 Task: Look for space in Becontree, United Kingdom from 6th September, 2023 to 15th September, 2023 for 6 adults in price range Rs.8000 to Rs.12000. Place can be entire place or private room with 6 bedrooms having 6 beds and 6 bathrooms. Property type can be house, flat, guest house. Amenities needed are: wifi, TV, free parkinig on premises, gym, breakfast. Booking option can be shelf check-in. Required host language is English.
Action: Mouse moved to (347, 97)
Screenshot: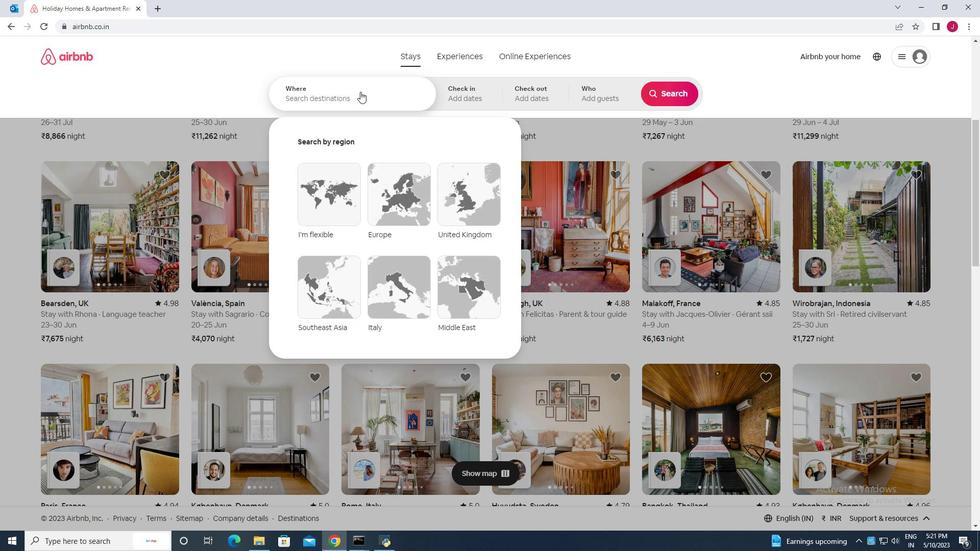 
Action: Mouse pressed left at (347, 97)
Screenshot: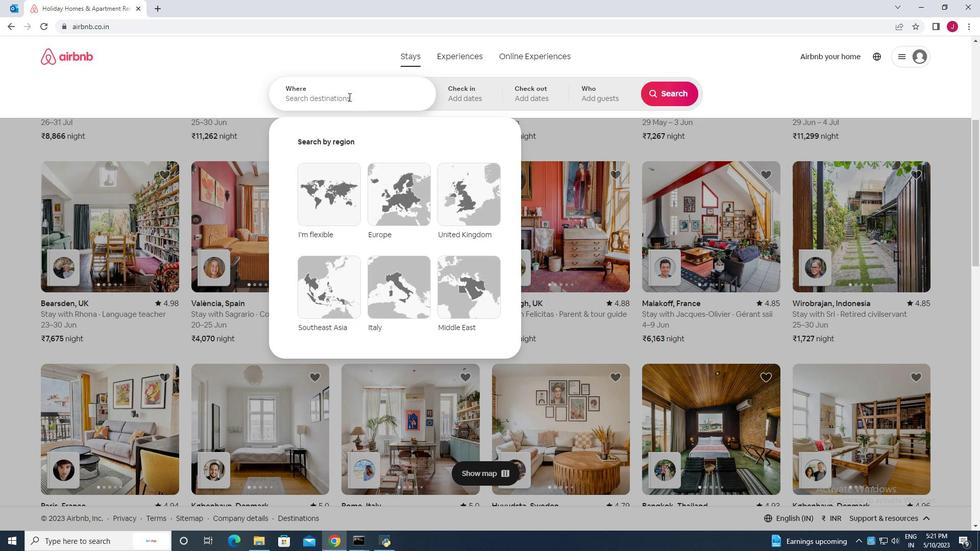
Action: Key pressed <Key.caps_lock>B<Key.caps_lock>econtree<Key.space>united<Key.space>kingdom
Screenshot: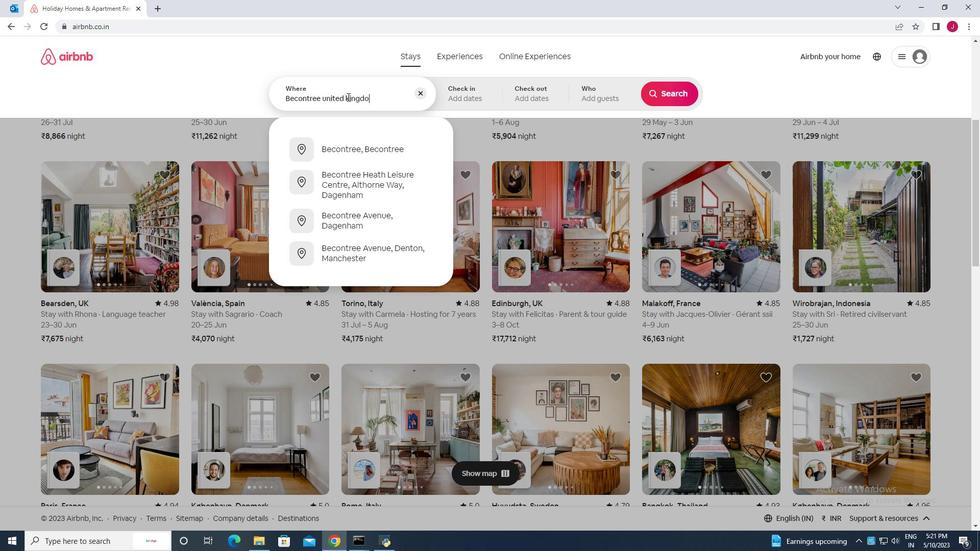 
Action: Mouse moved to (482, 95)
Screenshot: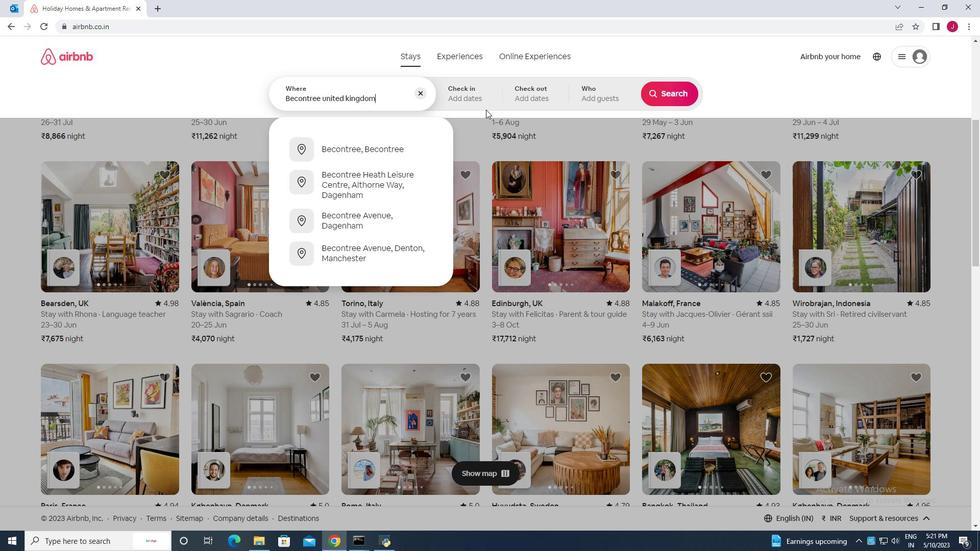 
Action: Mouse pressed left at (482, 95)
Screenshot: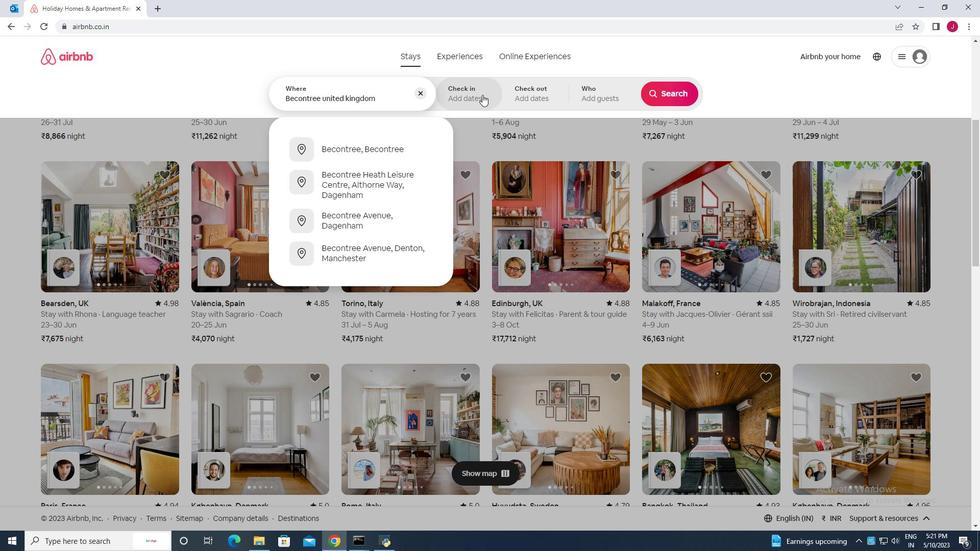 
Action: Mouse moved to (673, 175)
Screenshot: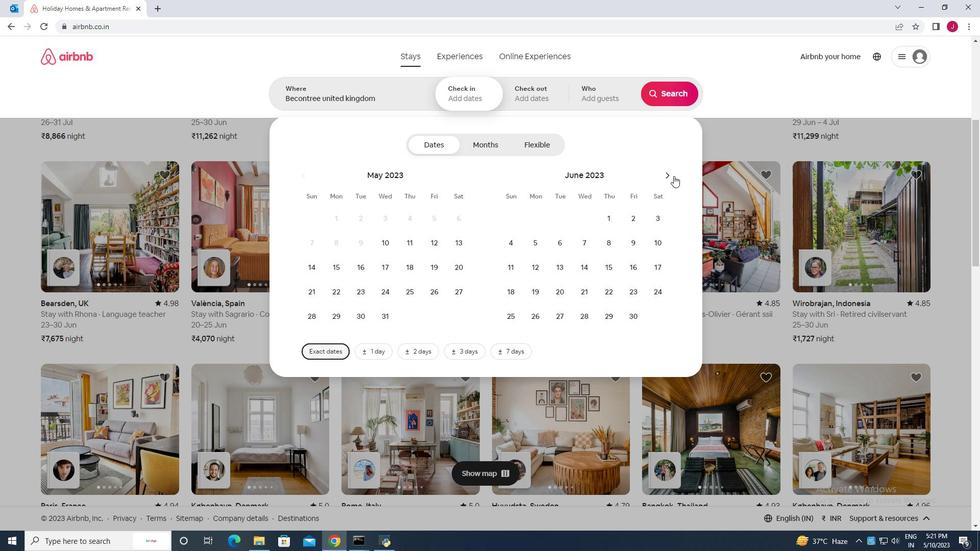 
Action: Mouse pressed left at (673, 175)
Screenshot: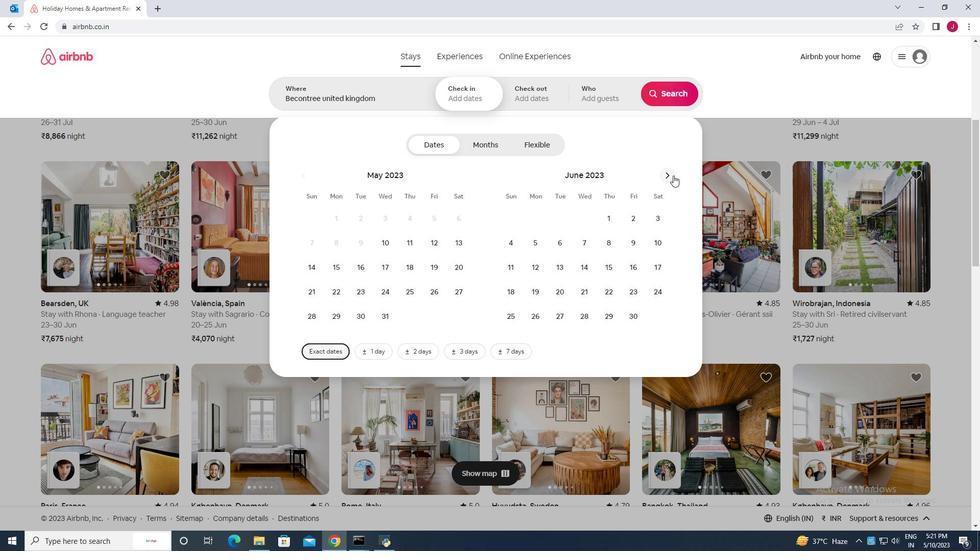 
Action: Mouse moved to (669, 176)
Screenshot: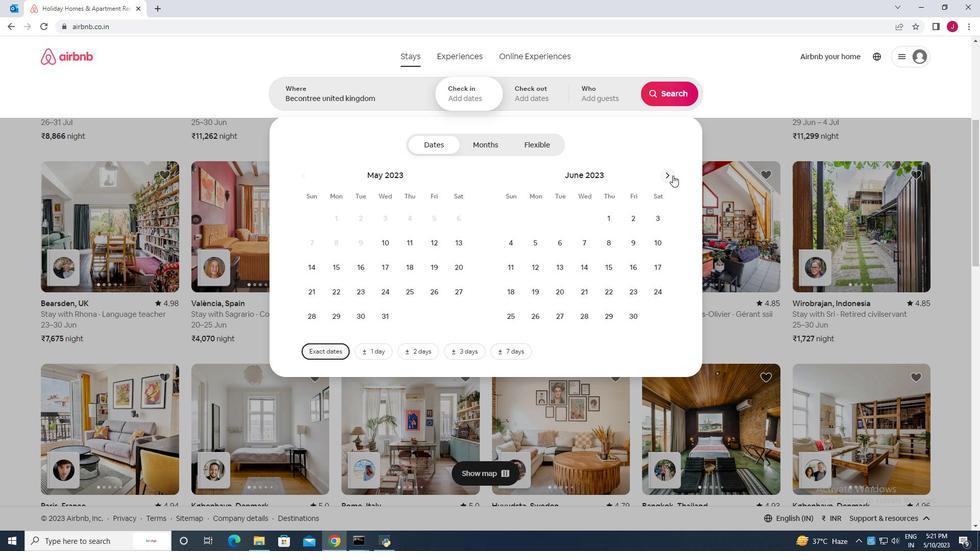 
Action: Mouse pressed left at (669, 176)
Screenshot: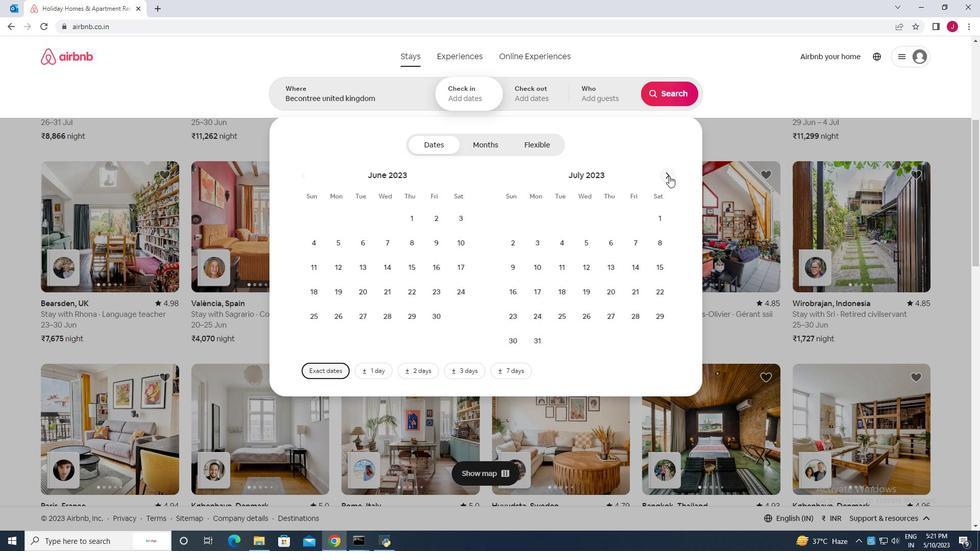 
Action: Mouse moved to (664, 175)
Screenshot: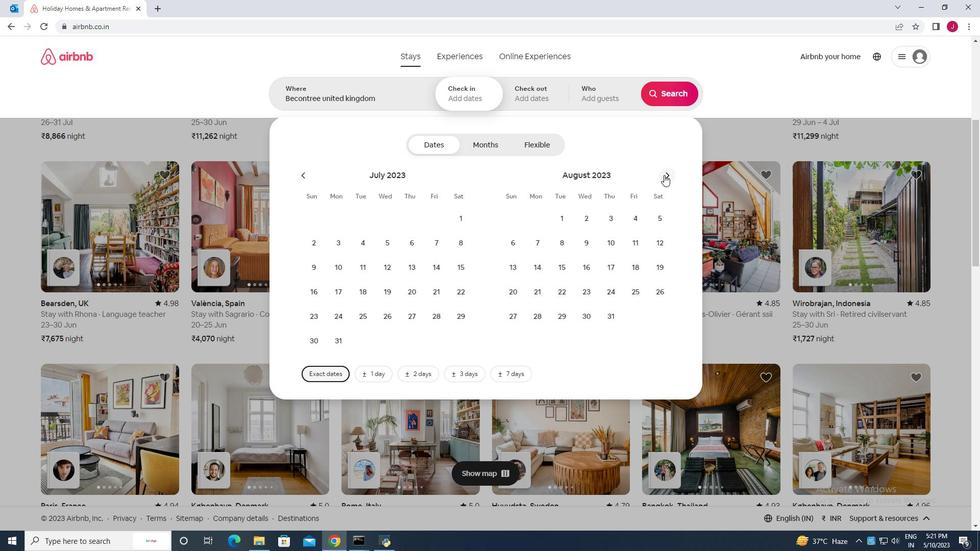 
Action: Mouse pressed left at (664, 175)
Screenshot: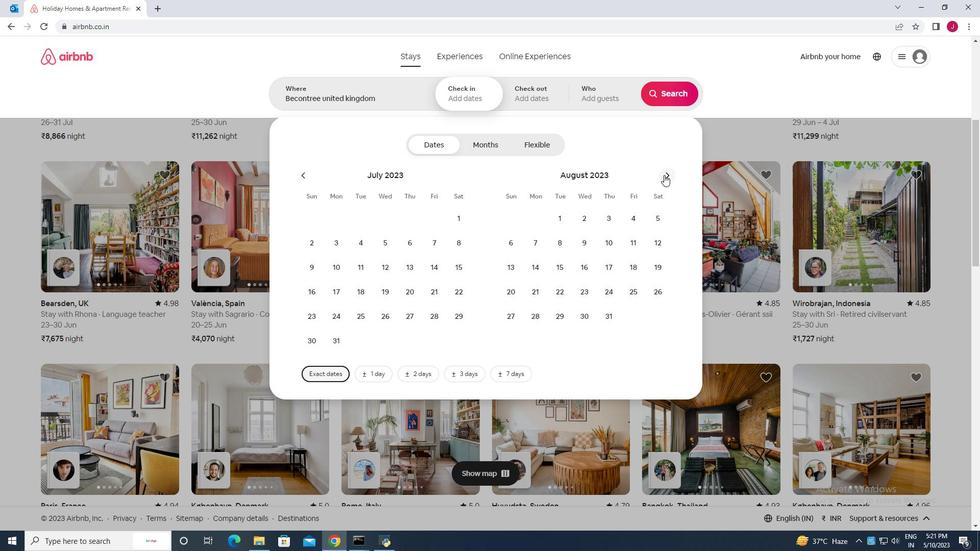 
Action: Mouse moved to (579, 245)
Screenshot: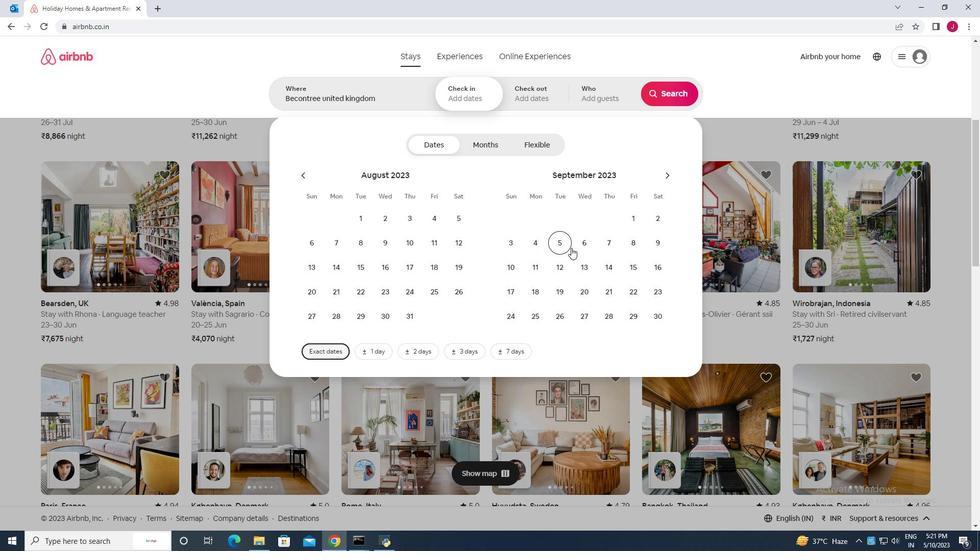 
Action: Mouse pressed left at (579, 245)
Screenshot: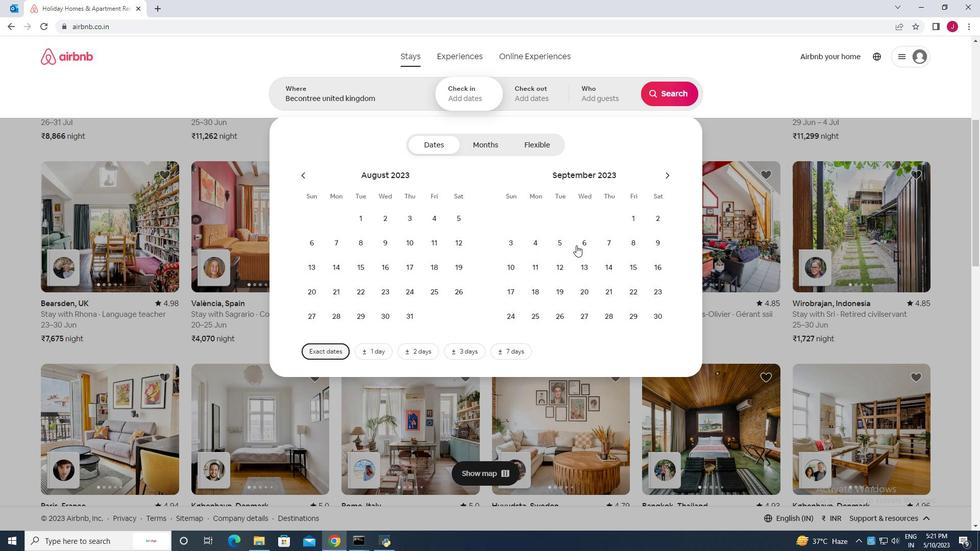 
Action: Mouse moved to (635, 261)
Screenshot: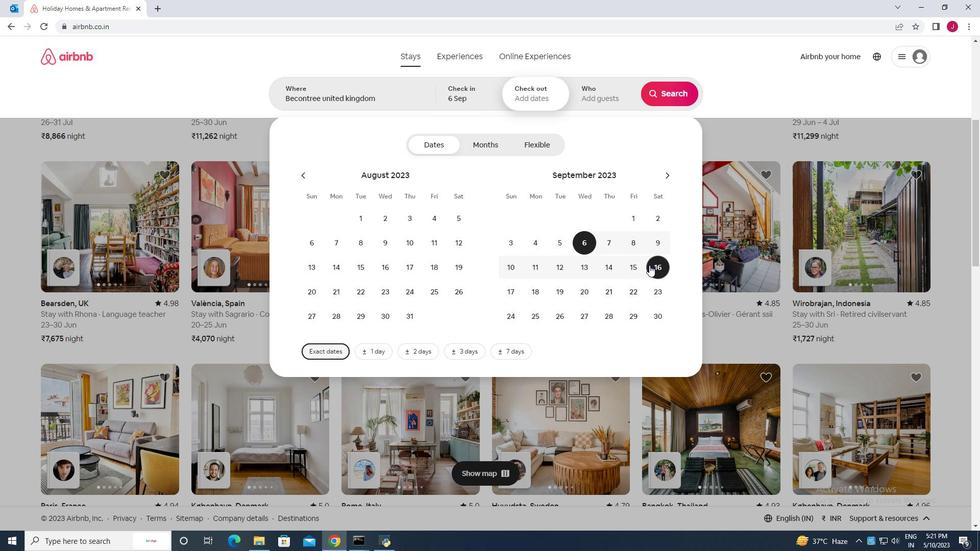 
Action: Mouse pressed left at (635, 261)
Screenshot: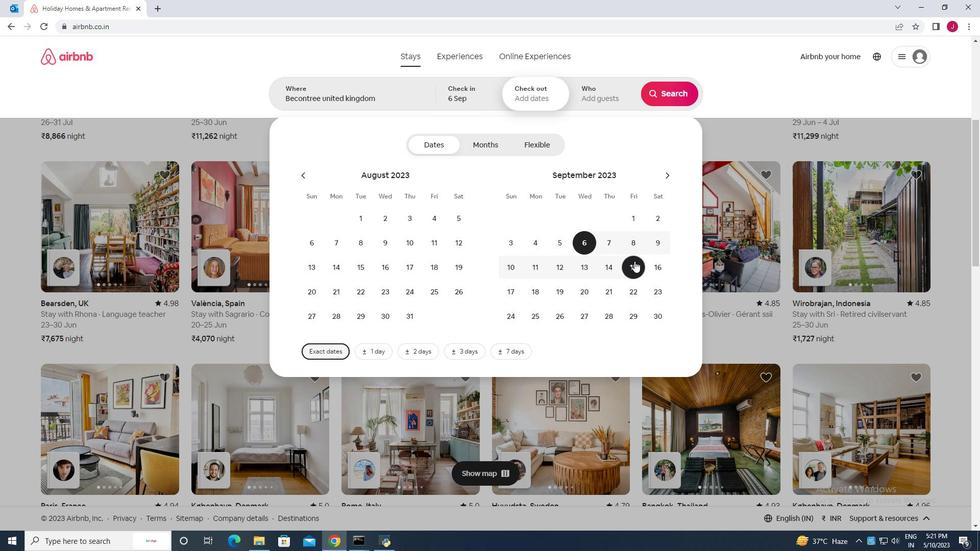 
Action: Mouse moved to (591, 89)
Screenshot: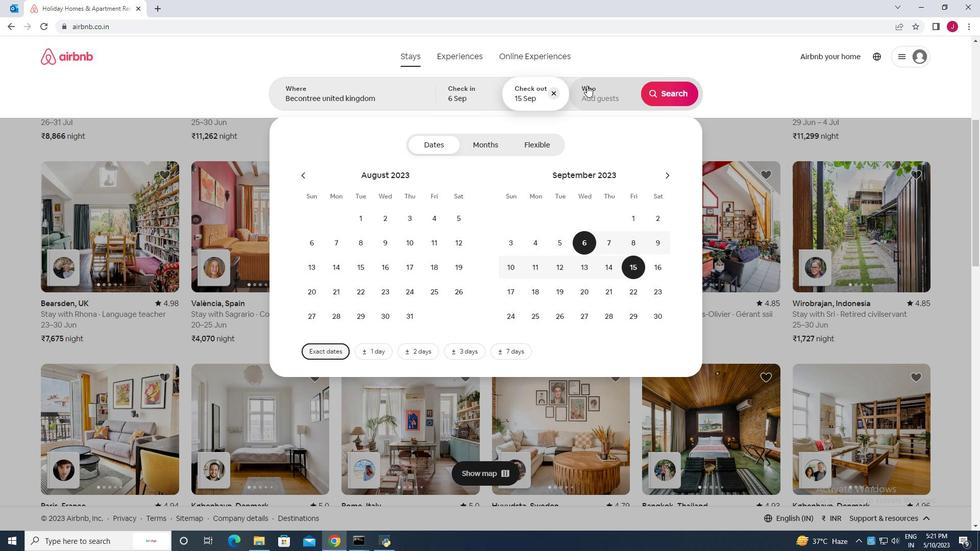 
Action: Mouse pressed left at (591, 89)
Screenshot: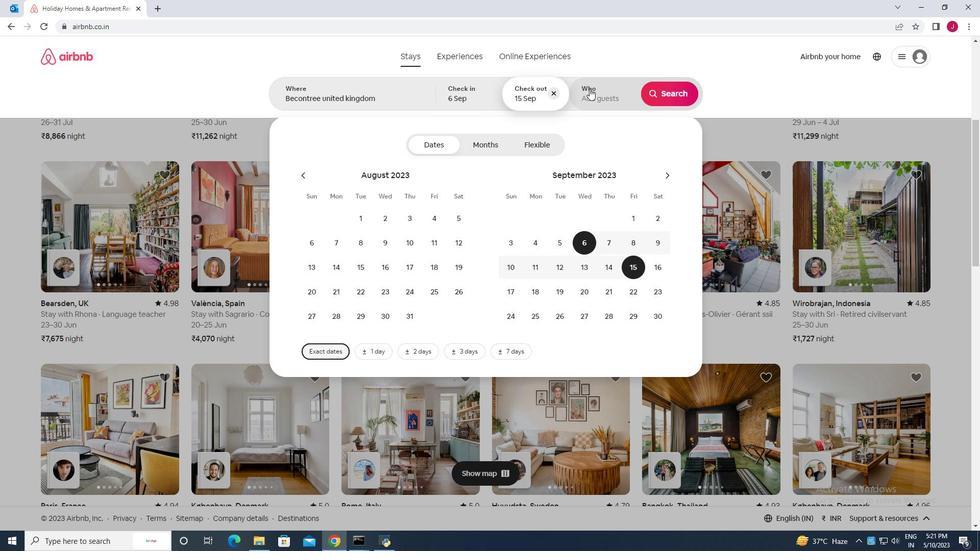
Action: Mouse moved to (673, 148)
Screenshot: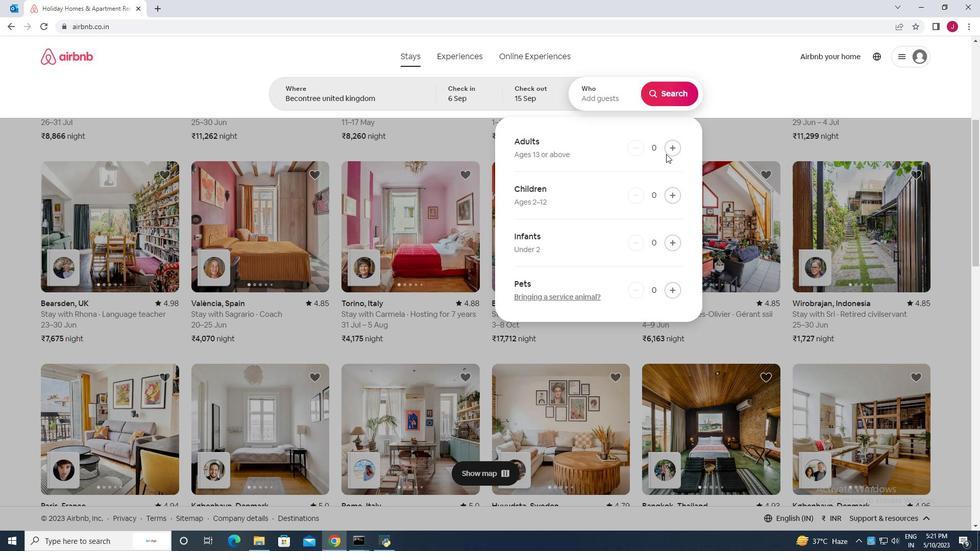 
Action: Mouse pressed left at (673, 148)
Screenshot: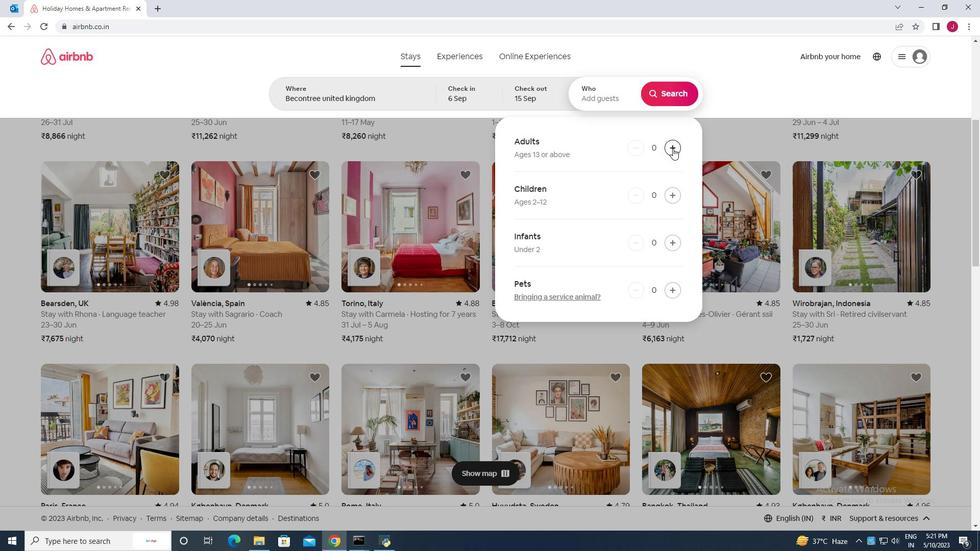 
Action: Mouse pressed left at (673, 148)
Screenshot: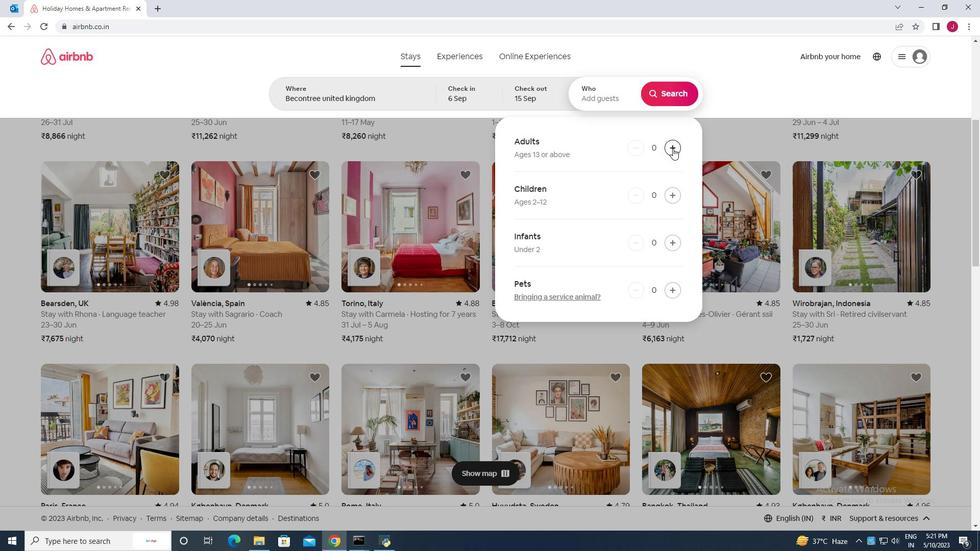 
Action: Mouse pressed left at (673, 148)
Screenshot: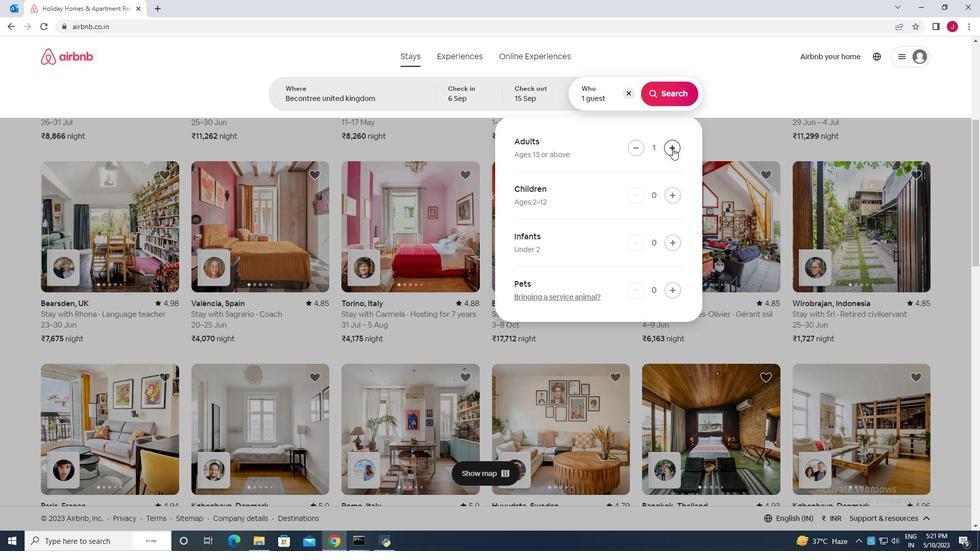 
Action: Mouse pressed left at (673, 148)
Screenshot: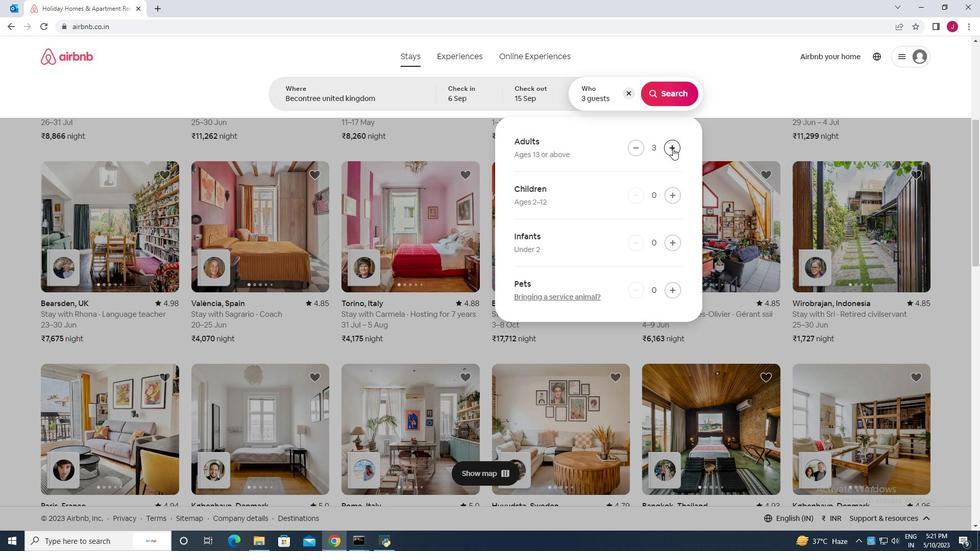 
Action: Mouse pressed left at (673, 148)
Screenshot: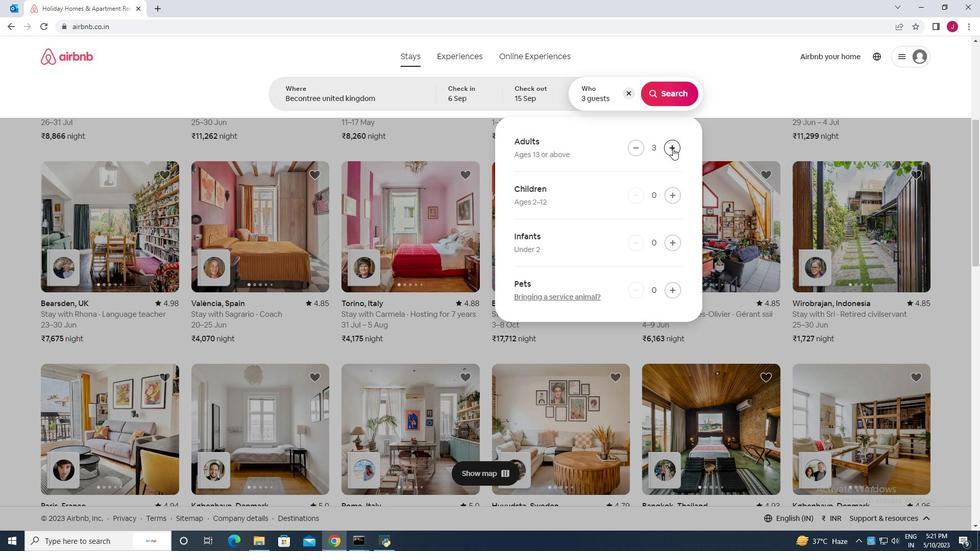 
Action: Mouse pressed left at (673, 148)
Screenshot: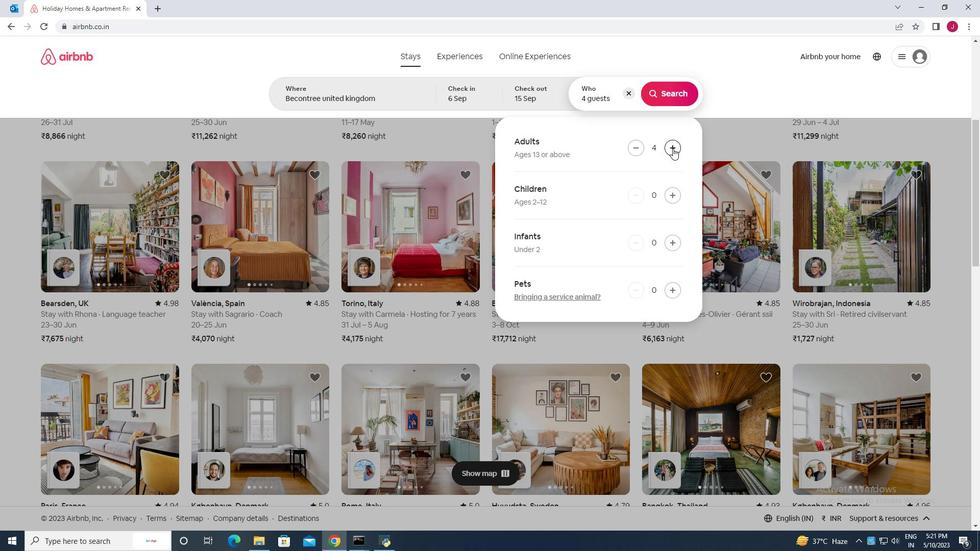 
Action: Mouse moved to (677, 95)
Screenshot: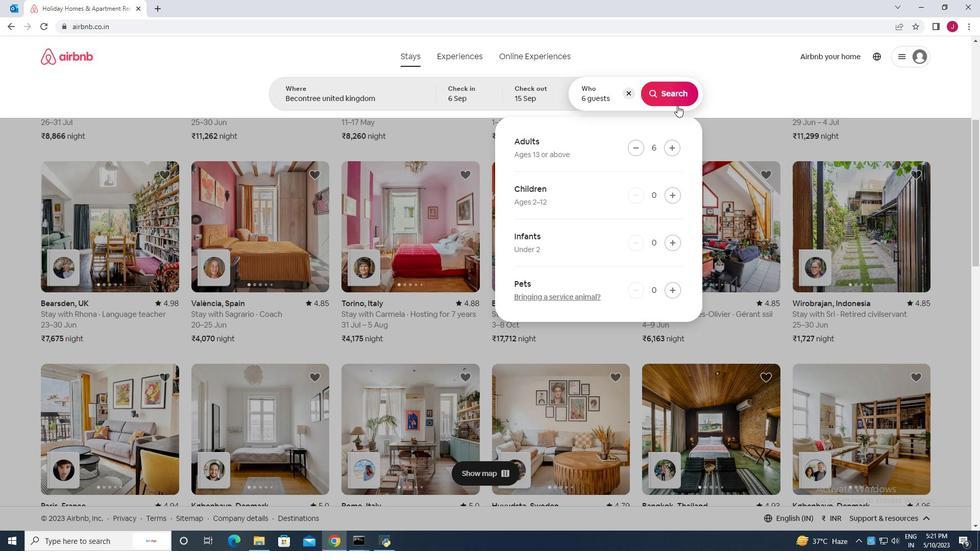 
Action: Mouse pressed left at (677, 95)
Screenshot: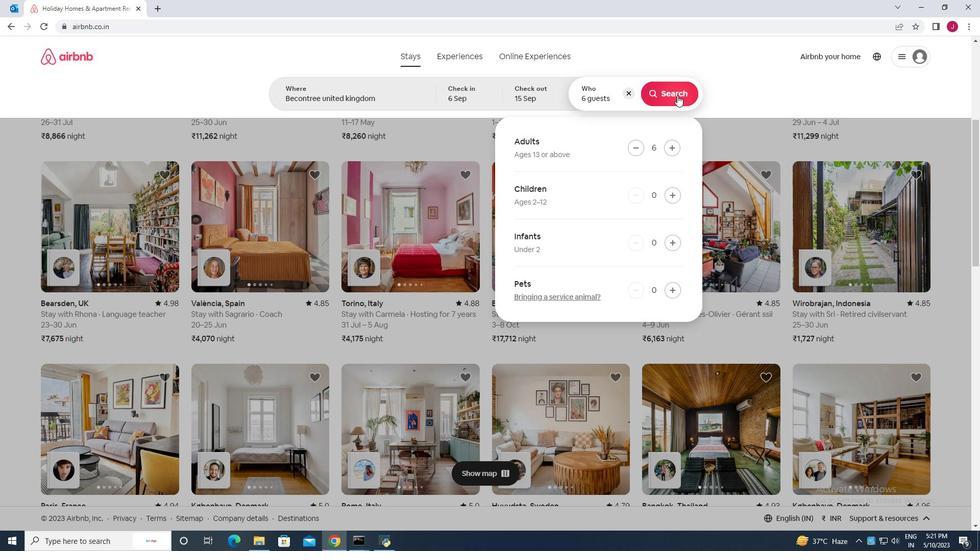 
Action: Mouse moved to (940, 100)
Screenshot: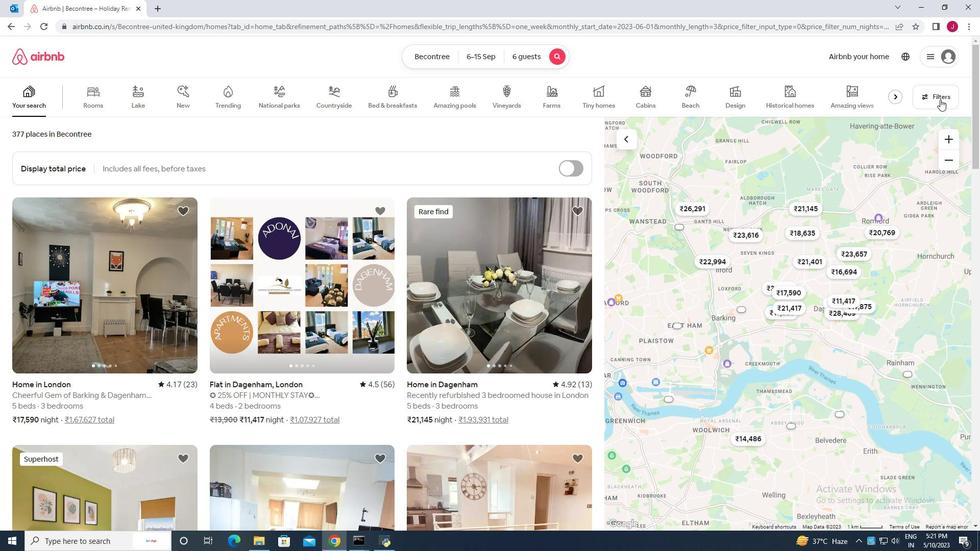 
Action: Mouse pressed left at (940, 100)
Screenshot: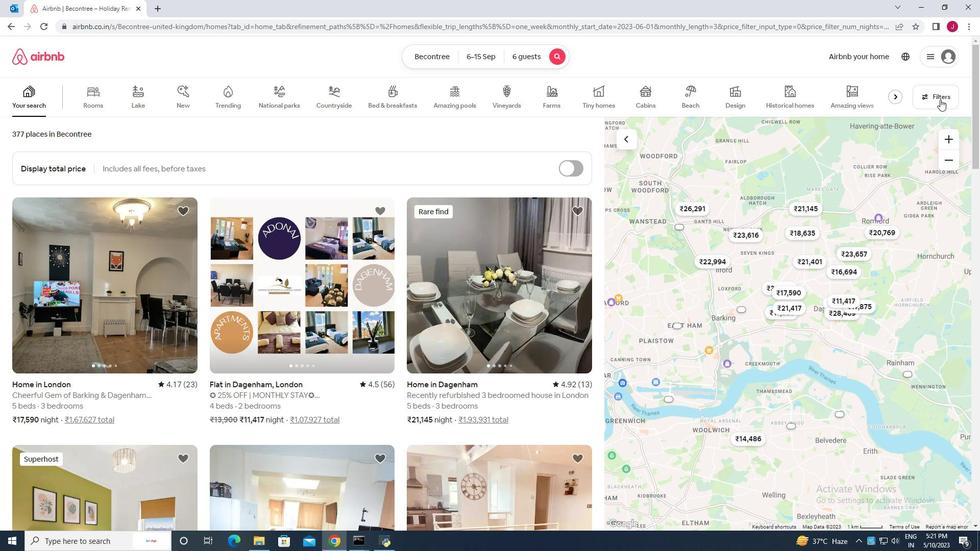 
Action: Mouse moved to (368, 341)
Screenshot: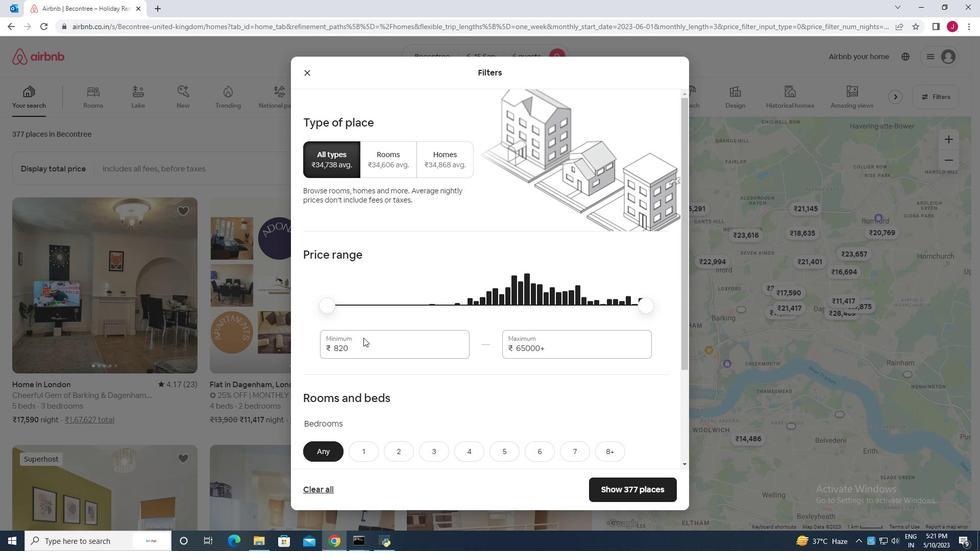 
Action: Mouse pressed left at (368, 341)
Screenshot: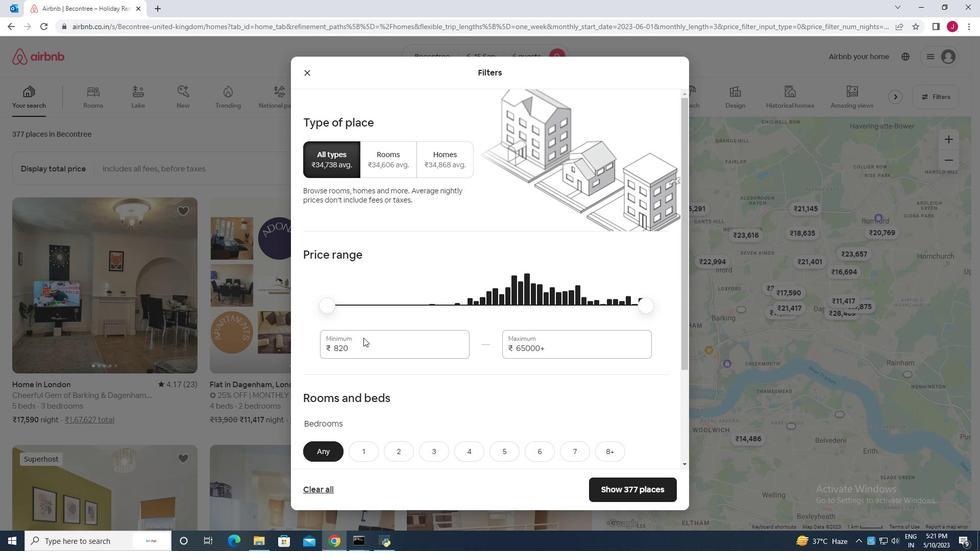 
Action: Mouse moved to (368, 340)
Screenshot: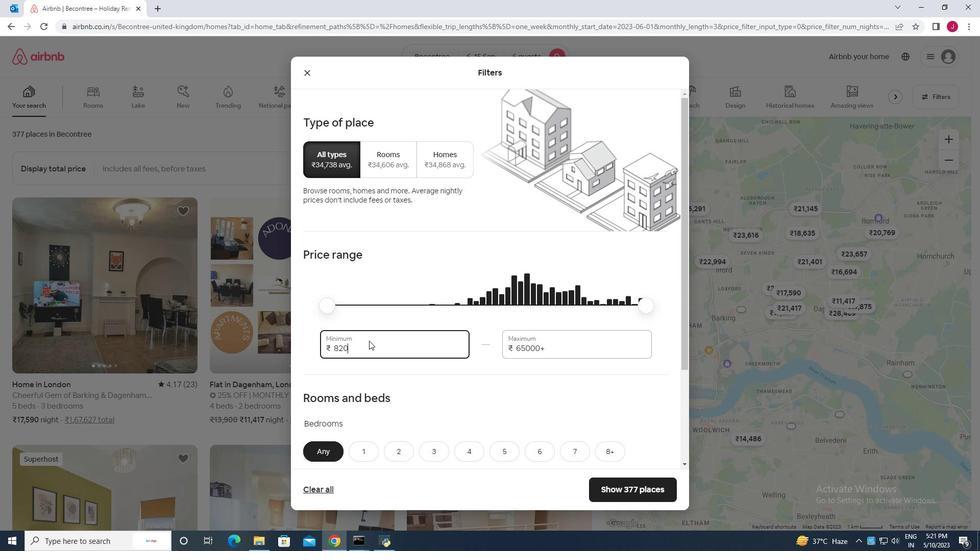 
Action: Key pressed <Key.backspace><Key.backspace><Key.backspace>8000
Screenshot: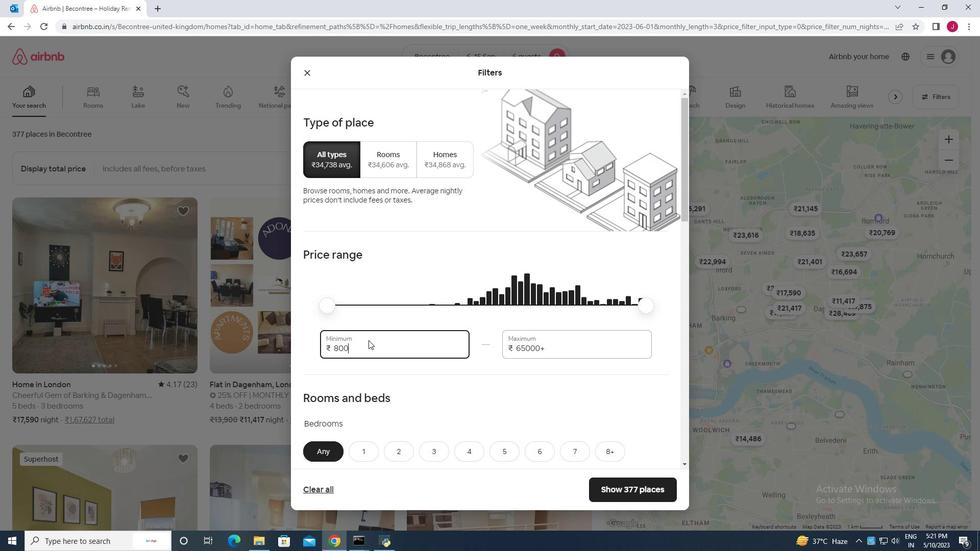 
Action: Mouse moved to (587, 348)
Screenshot: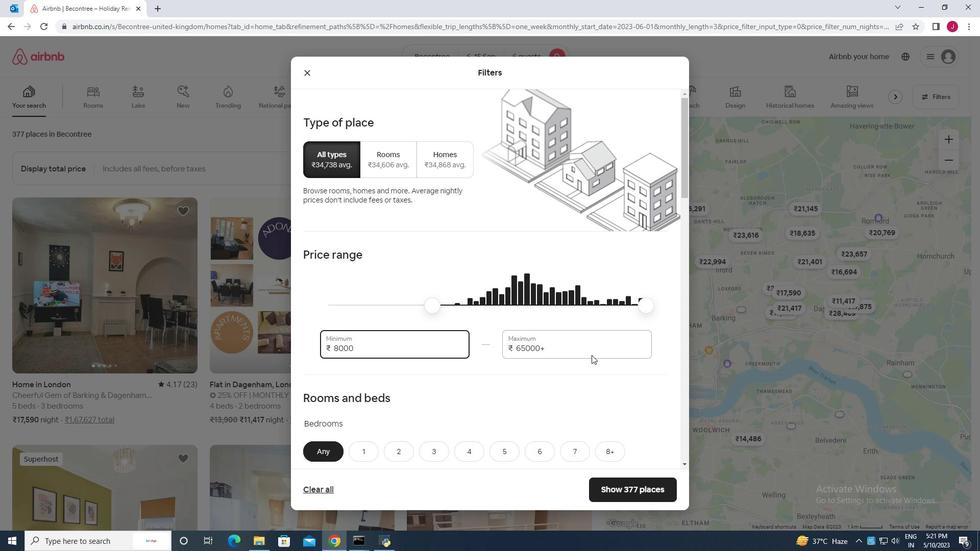 
Action: Mouse pressed left at (587, 348)
Screenshot: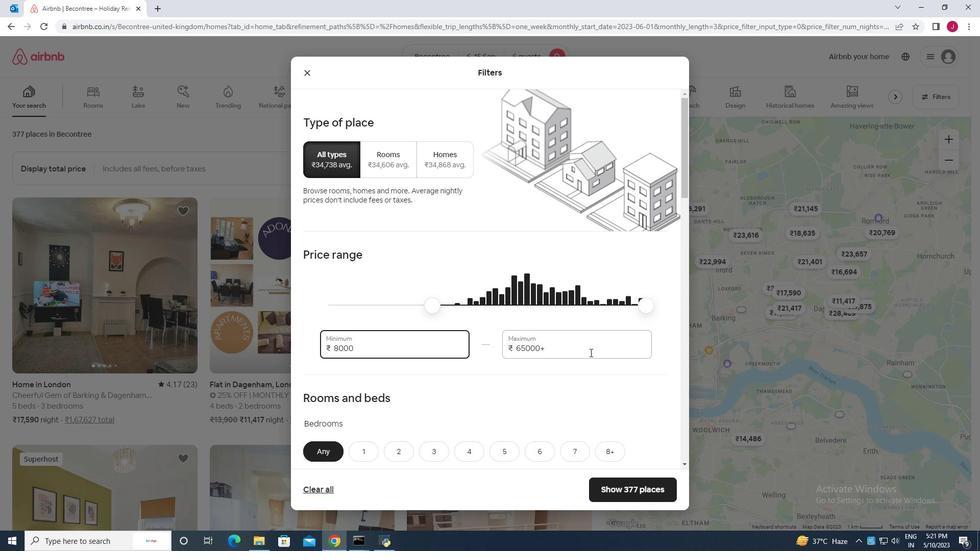 
Action: Mouse moved to (581, 346)
Screenshot: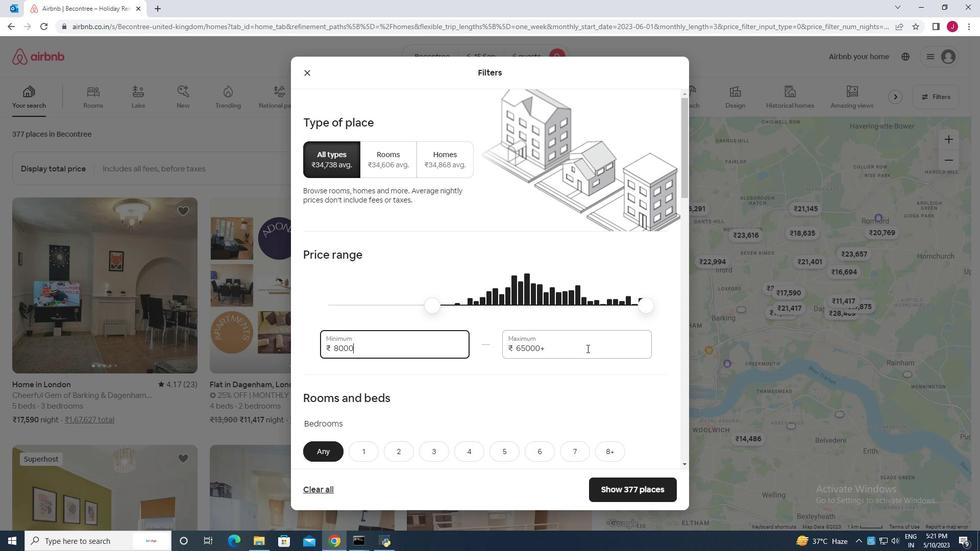 
Action: Key pressed <Key.backspace><Key.backspace><Key.backspace><Key.backspace><Key.backspace><Key.backspace><Key.backspace><Key.backspace><Key.backspace><Key.backspace><Key.backspace><Key.backspace><Key.backspace><Key.backspace><Key.backspace><Key.backspace><Key.backspace><Key.backspace><Key.backspace>12000
Screenshot: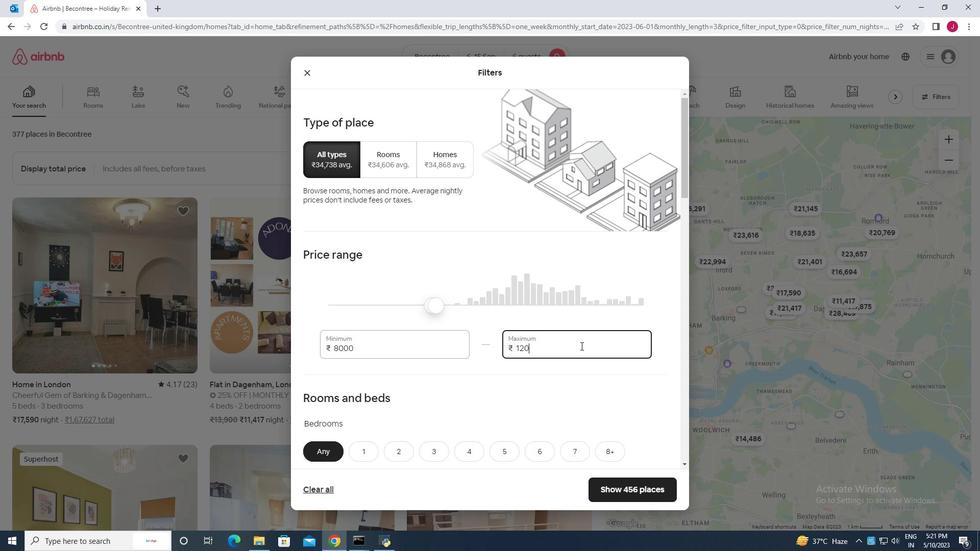 
Action: Mouse moved to (512, 308)
Screenshot: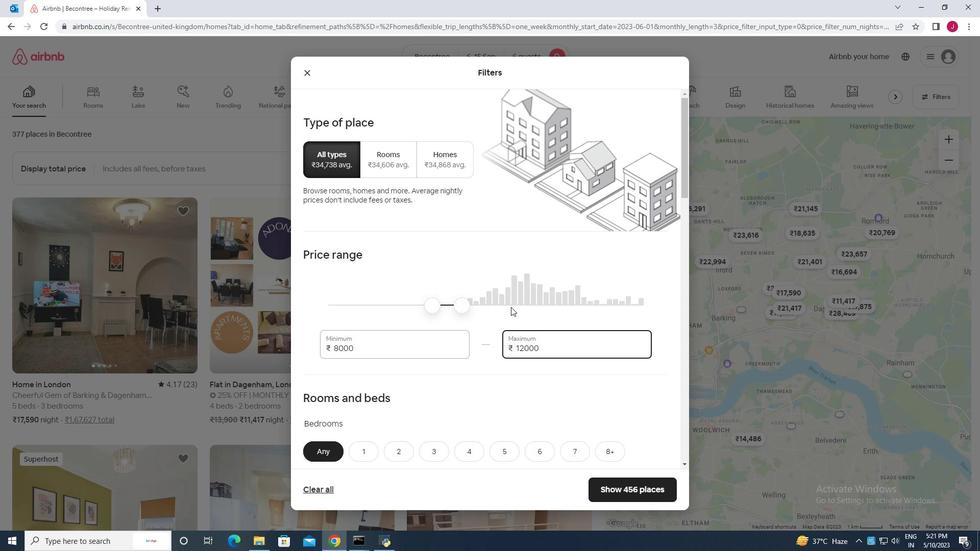
Action: Mouse scrolled (512, 308) with delta (0, 0)
Screenshot: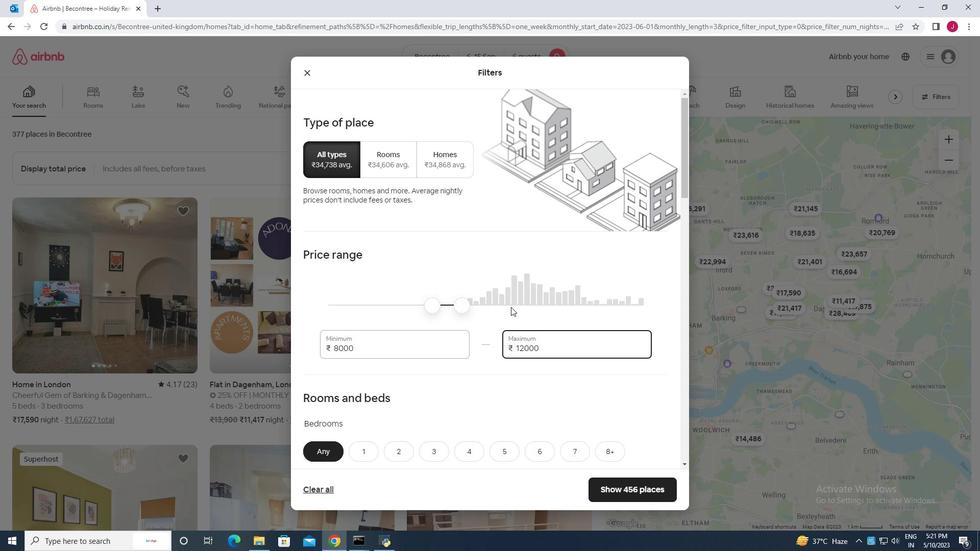 
Action: Mouse moved to (512, 309)
Screenshot: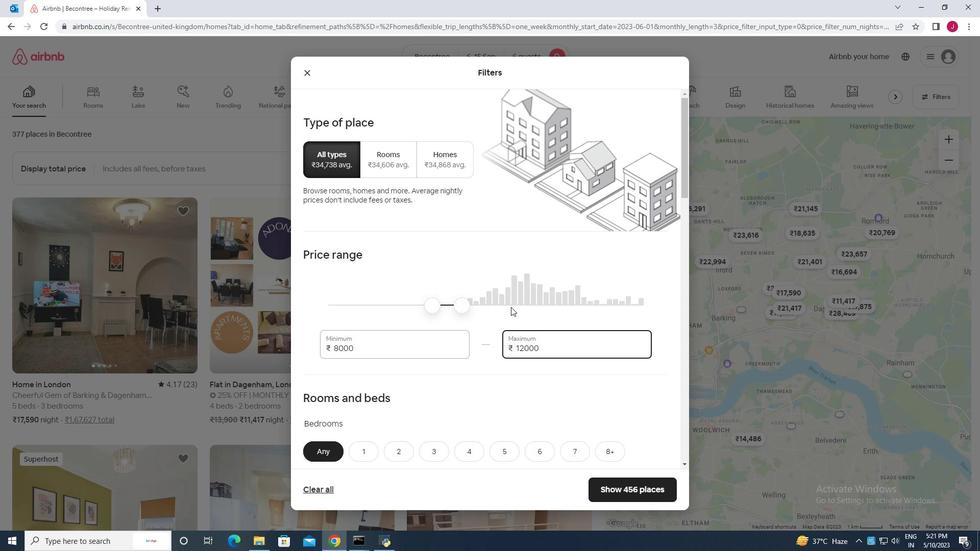 
Action: Mouse scrolled (512, 308) with delta (0, 0)
Screenshot: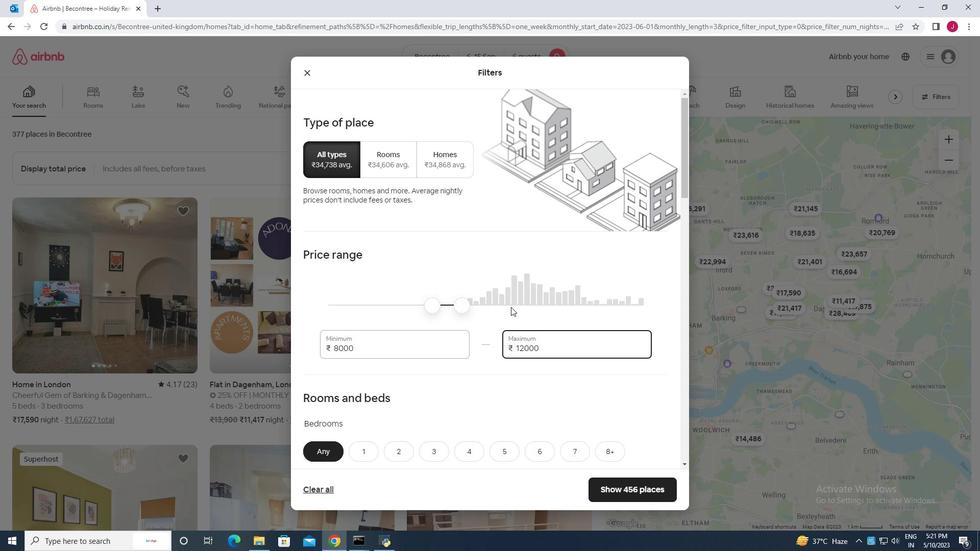 
Action: Mouse scrolled (512, 308) with delta (0, 0)
Screenshot: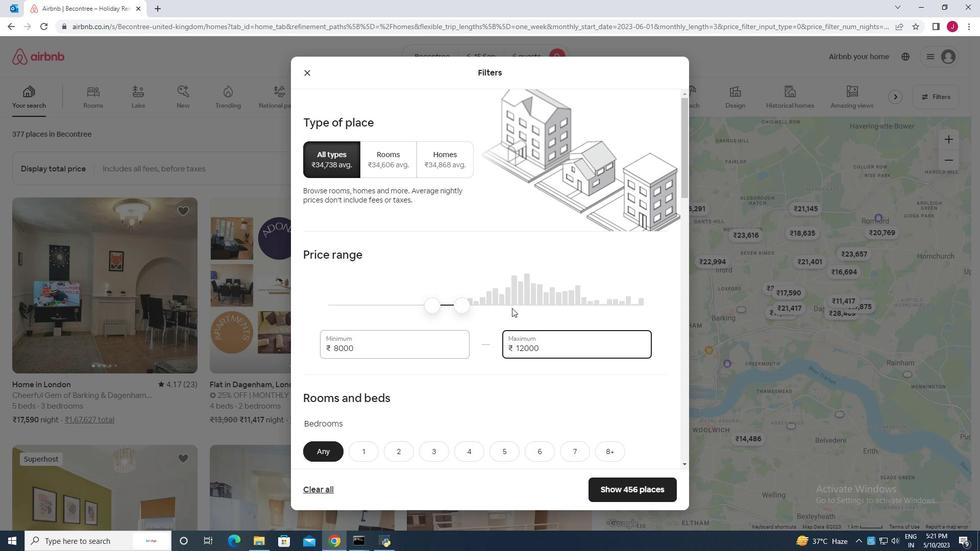 
Action: Mouse scrolled (512, 308) with delta (0, 0)
Screenshot: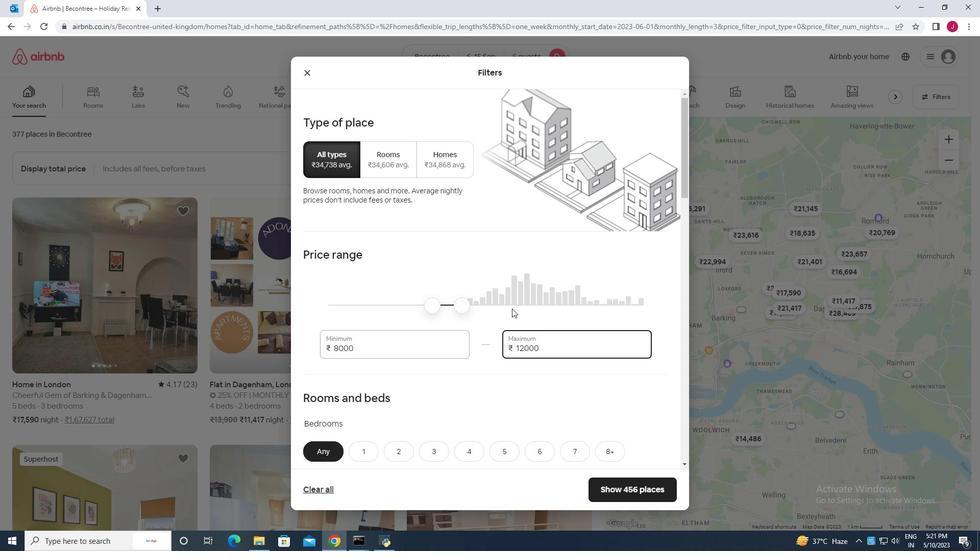 
Action: Mouse moved to (532, 250)
Screenshot: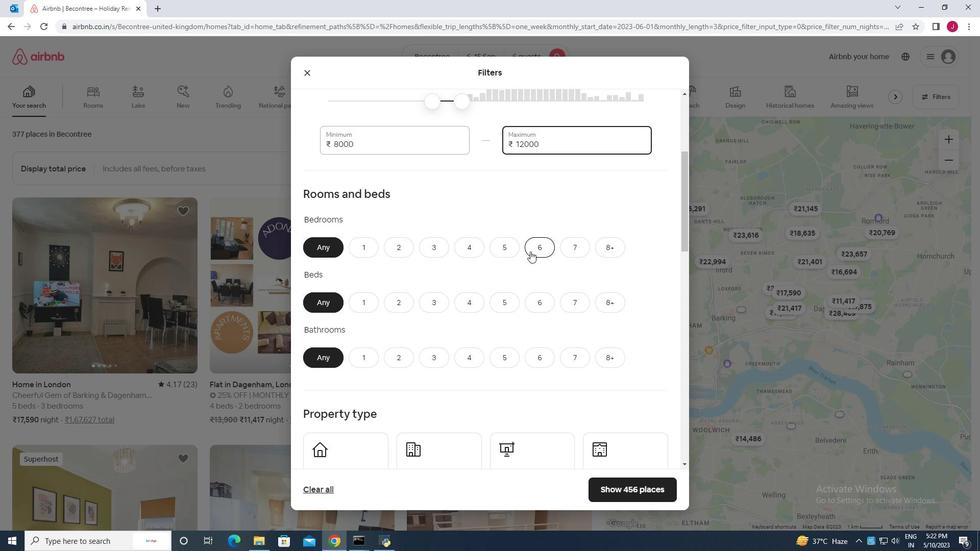 
Action: Mouse pressed left at (532, 250)
Screenshot: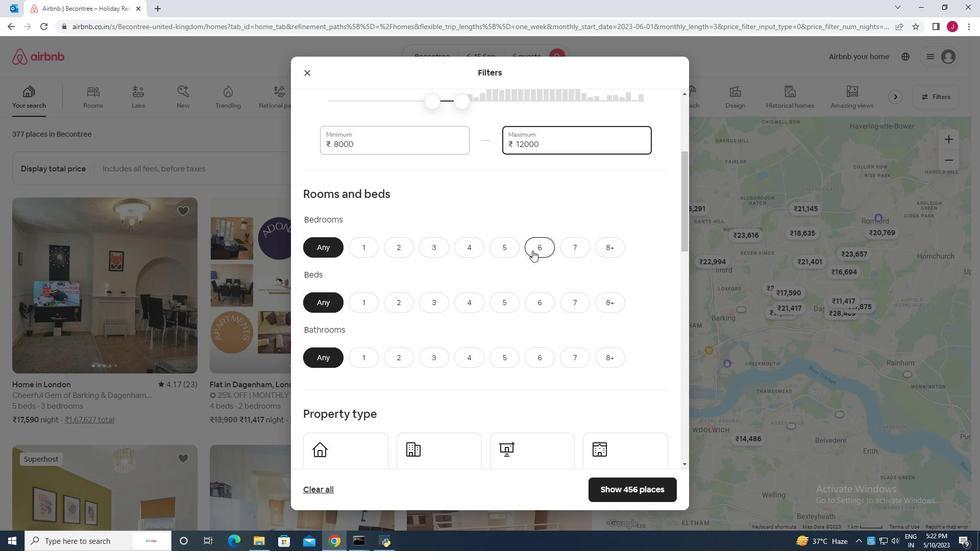 
Action: Mouse moved to (542, 303)
Screenshot: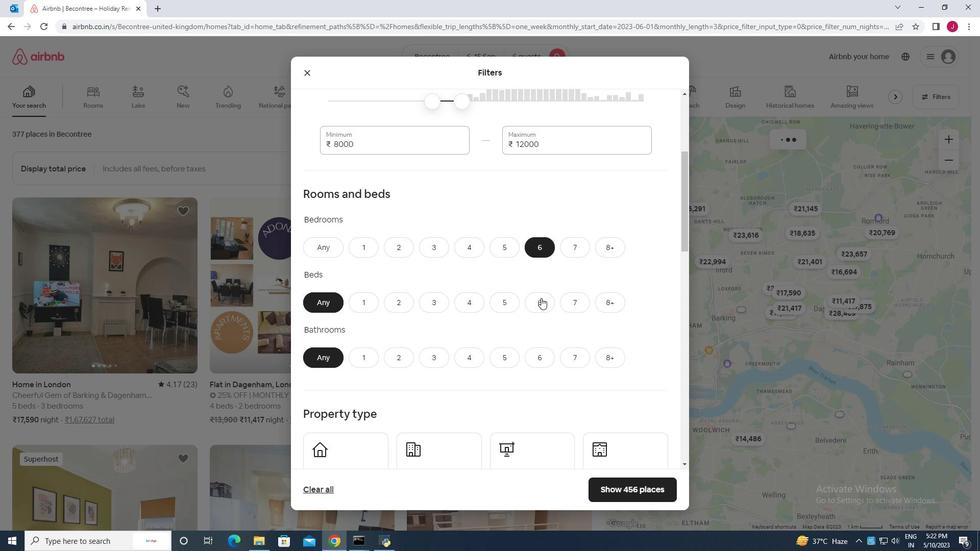 
Action: Mouse pressed left at (542, 303)
Screenshot: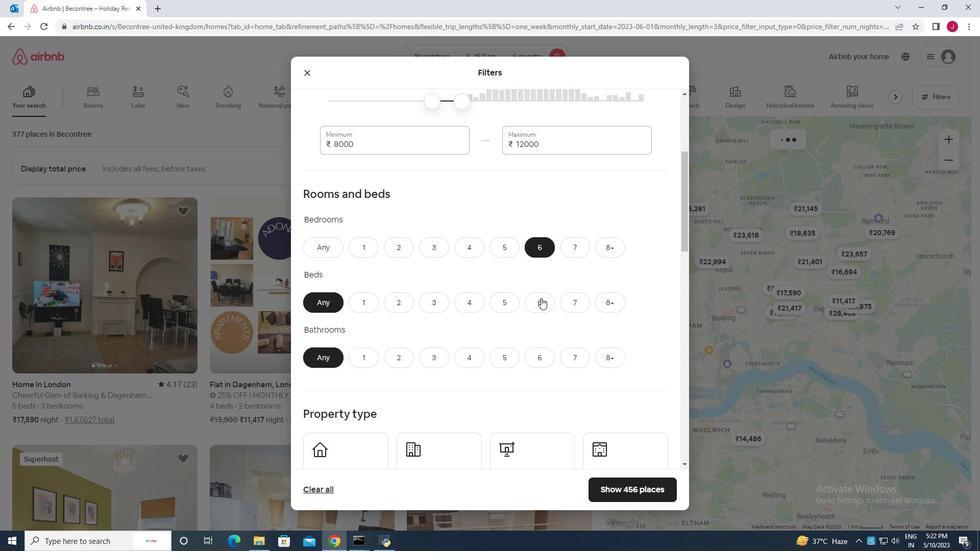 
Action: Mouse moved to (538, 357)
Screenshot: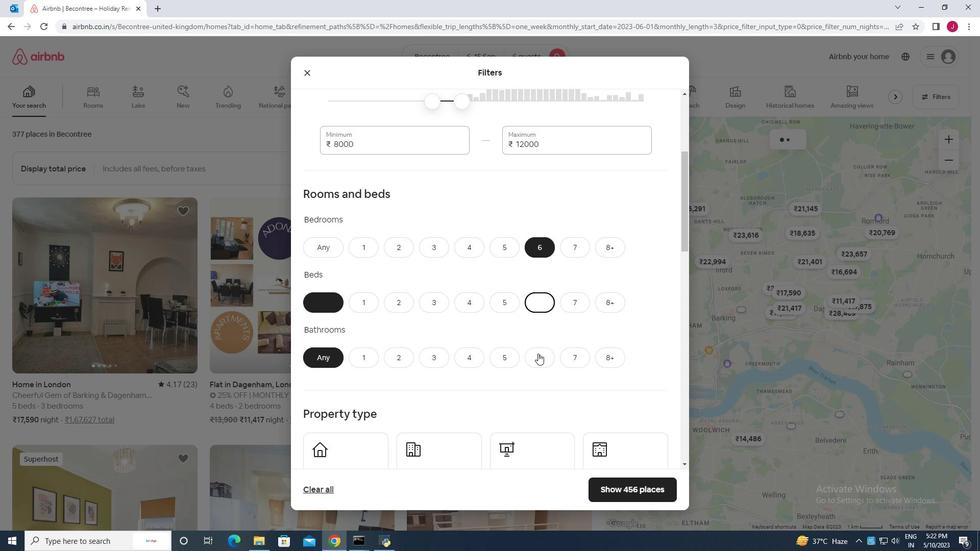
Action: Mouse pressed left at (538, 357)
Screenshot: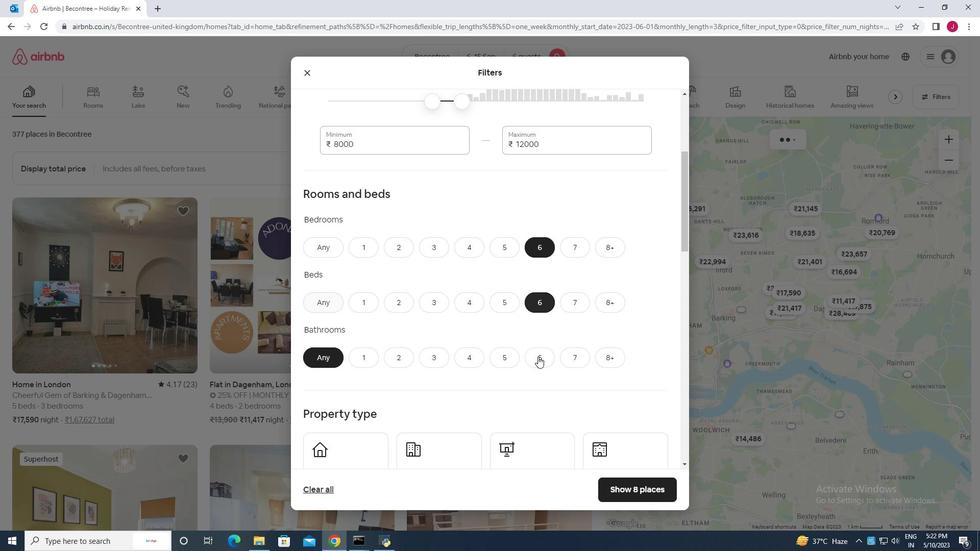 
Action: Mouse moved to (529, 301)
Screenshot: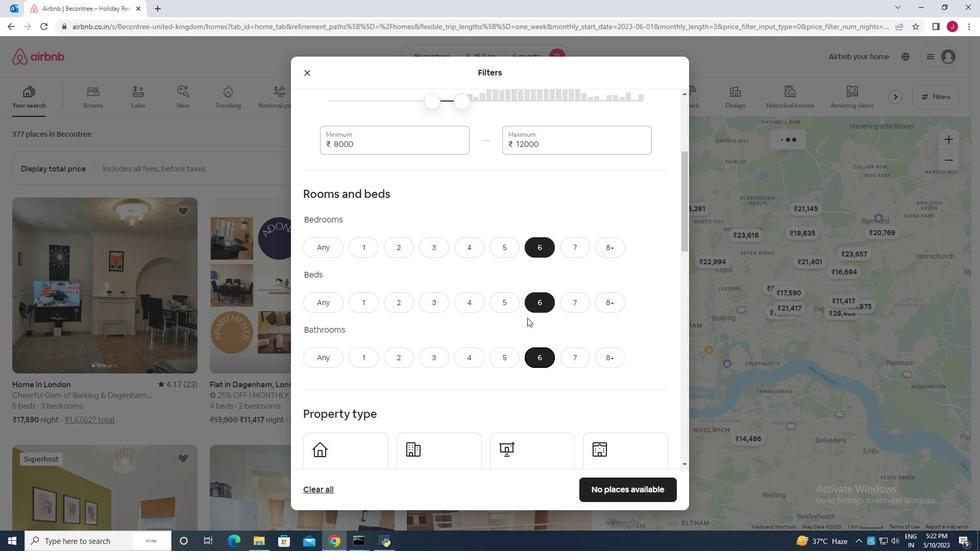 
Action: Mouse scrolled (529, 301) with delta (0, 0)
Screenshot: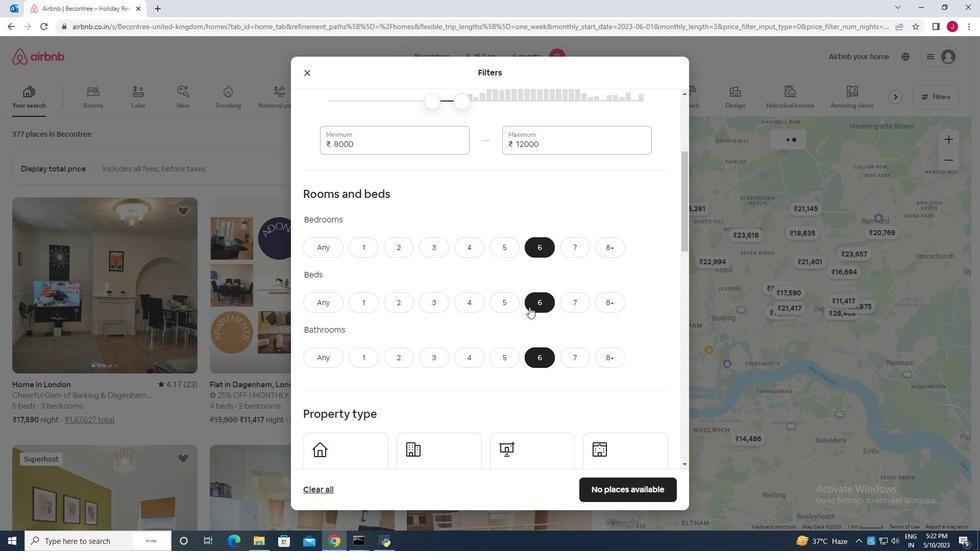 
Action: Mouse scrolled (529, 301) with delta (0, 0)
Screenshot: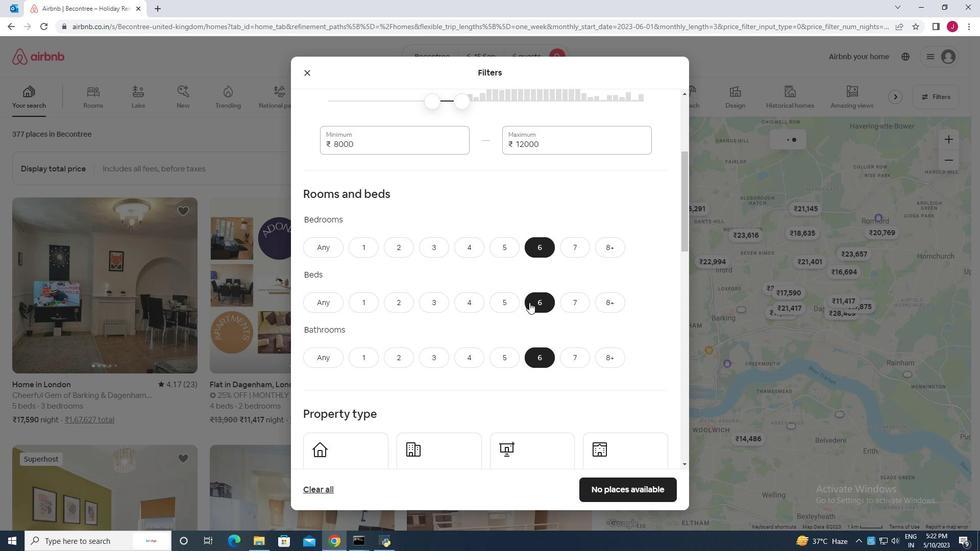 
Action: Mouse scrolled (529, 301) with delta (0, 0)
Screenshot: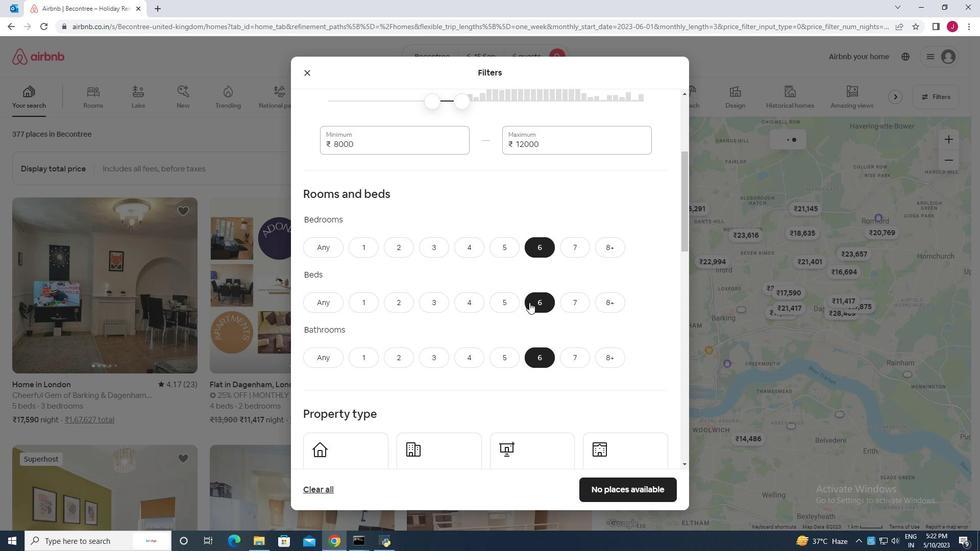 
Action: Mouse scrolled (529, 301) with delta (0, 0)
Screenshot: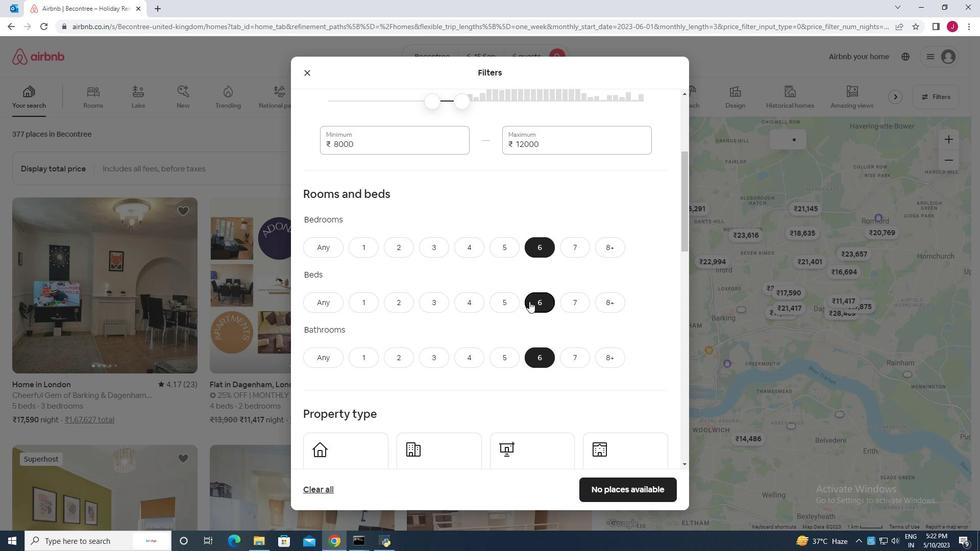 
Action: Mouse scrolled (529, 301) with delta (0, 0)
Screenshot: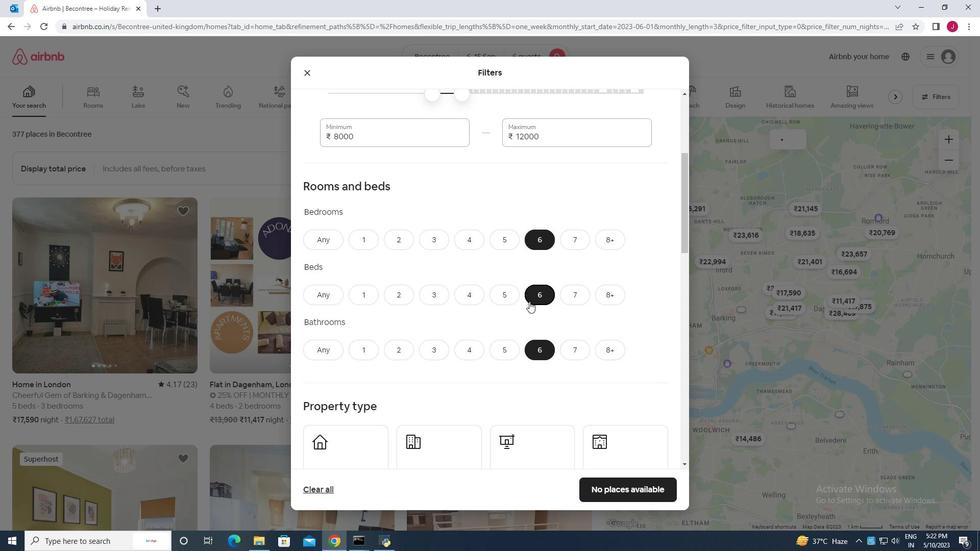 
Action: Mouse moved to (361, 226)
Screenshot: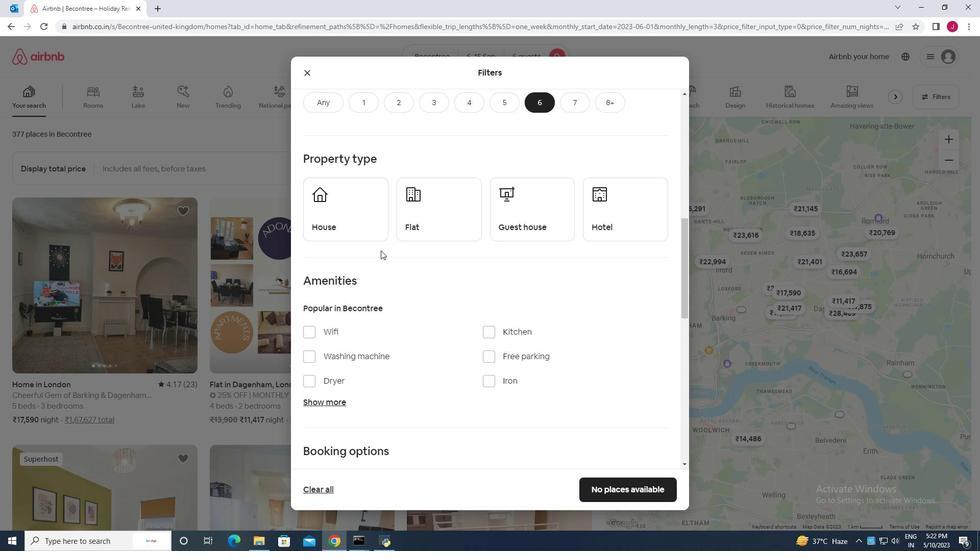 
Action: Mouse pressed left at (361, 226)
Screenshot: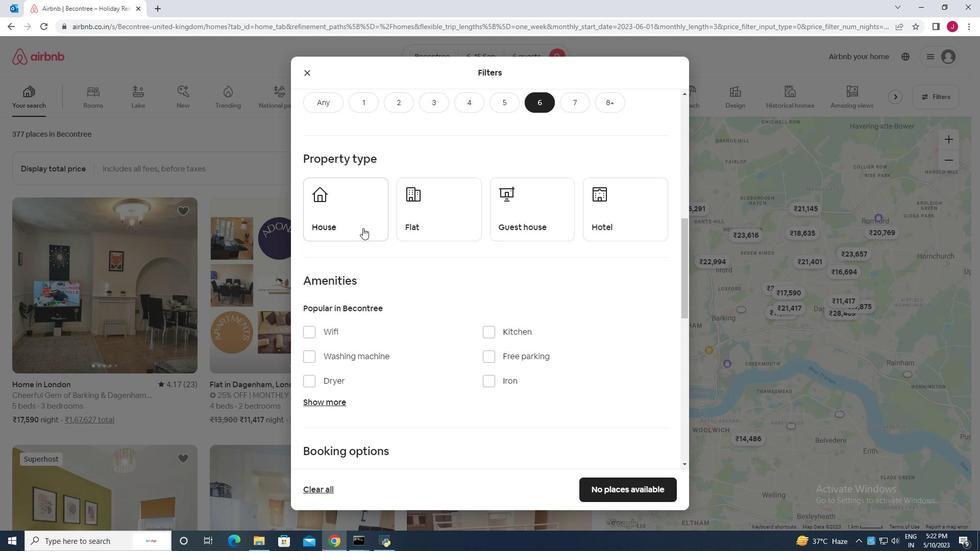 
Action: Mouse moved to (441, 225)
Screenshot: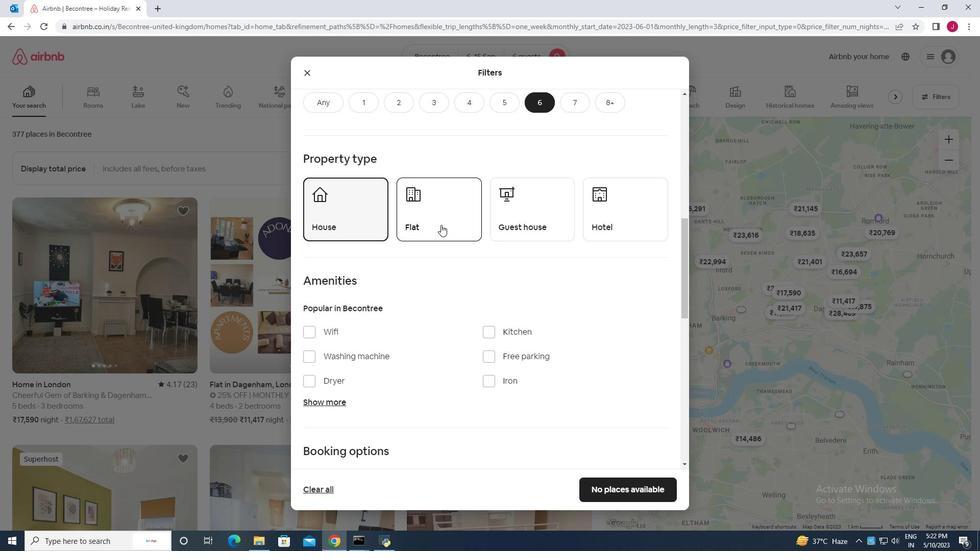 
Action: Mouse pressed left at (441, 225)
Screenshot: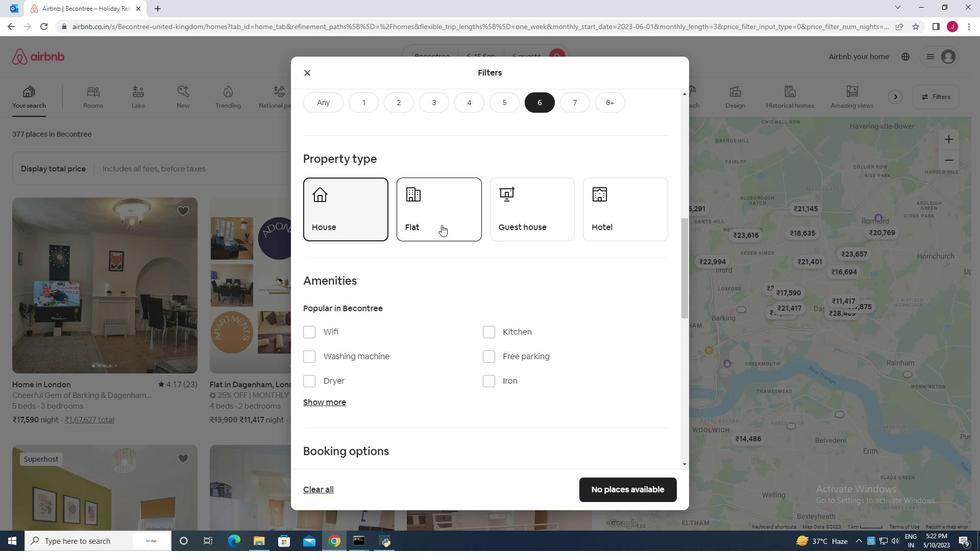 
Action: Mouse moved to (527, 223)
Screenshot: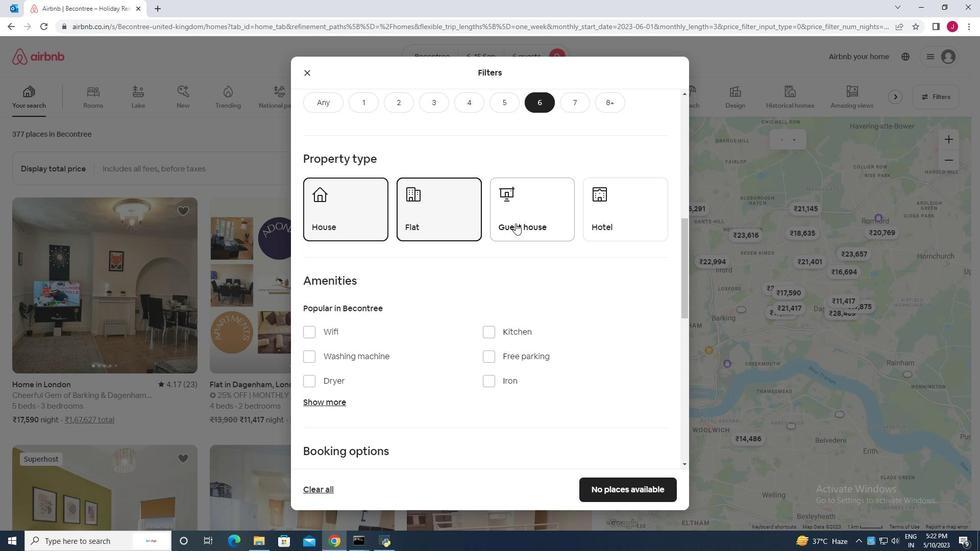 
Action: Mouse pressed left at (527, 223)
Screenshot: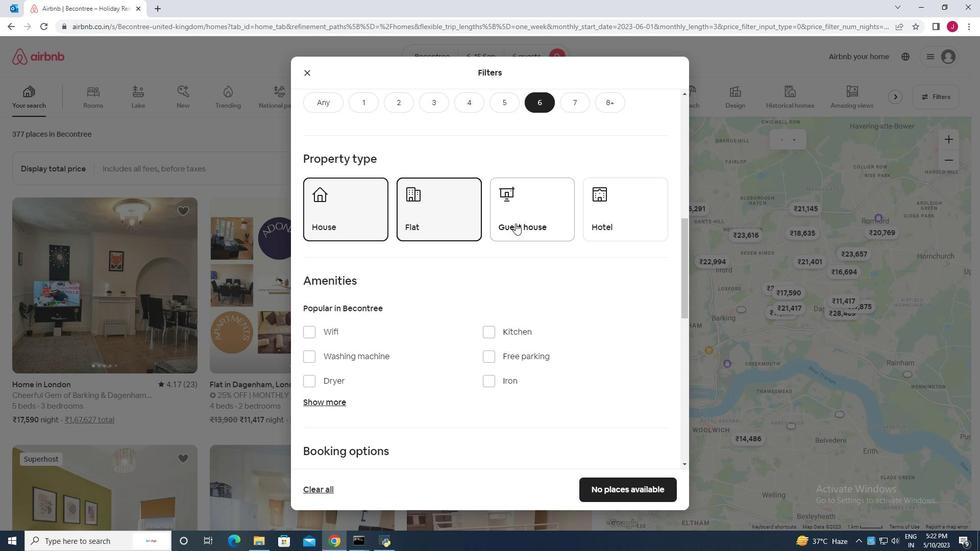 
Action: Mouse moved to (448, 276)
Screenshot: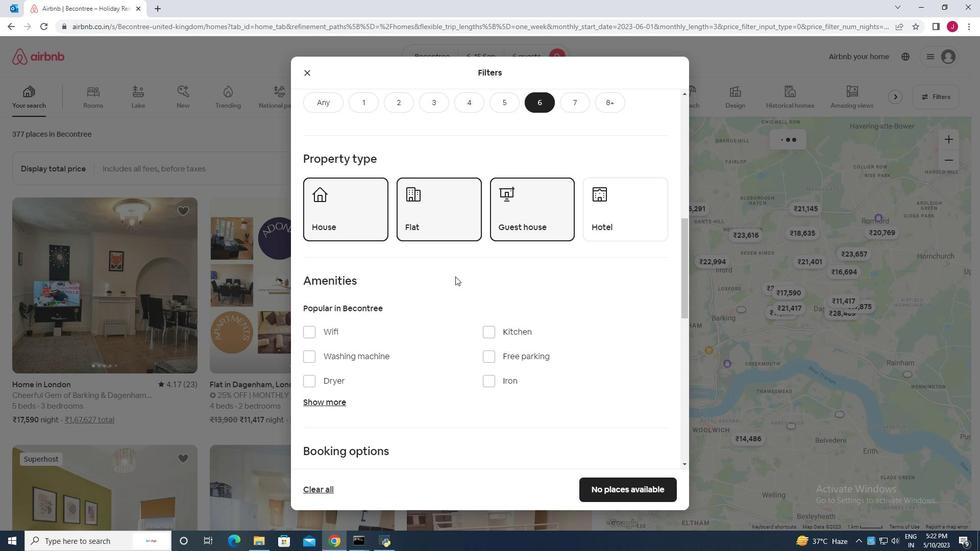 
Action: Mouse scrolled (448, 276) with delta (0, 0)
Screenshot: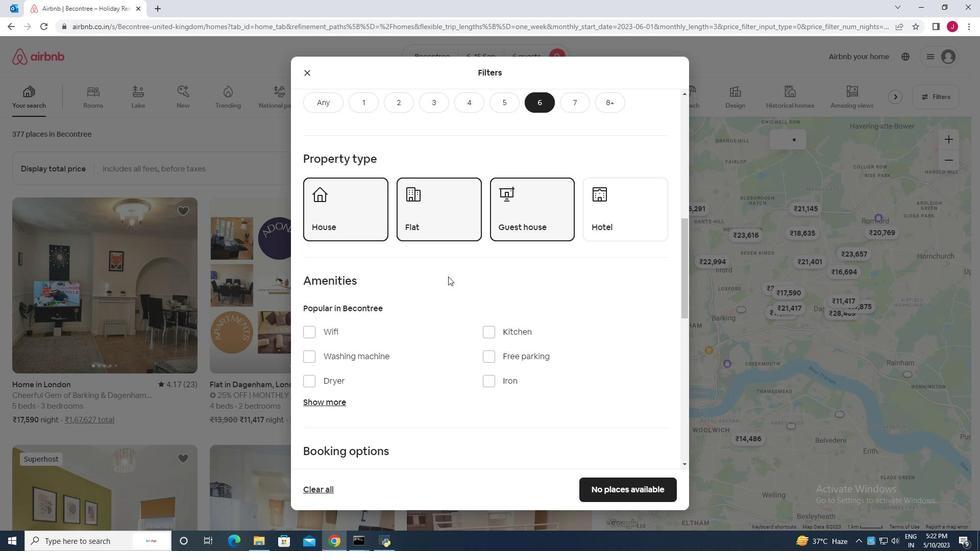 
Action: Mouse scrolled (448, 276) with delta (0, 0)
Screenshot: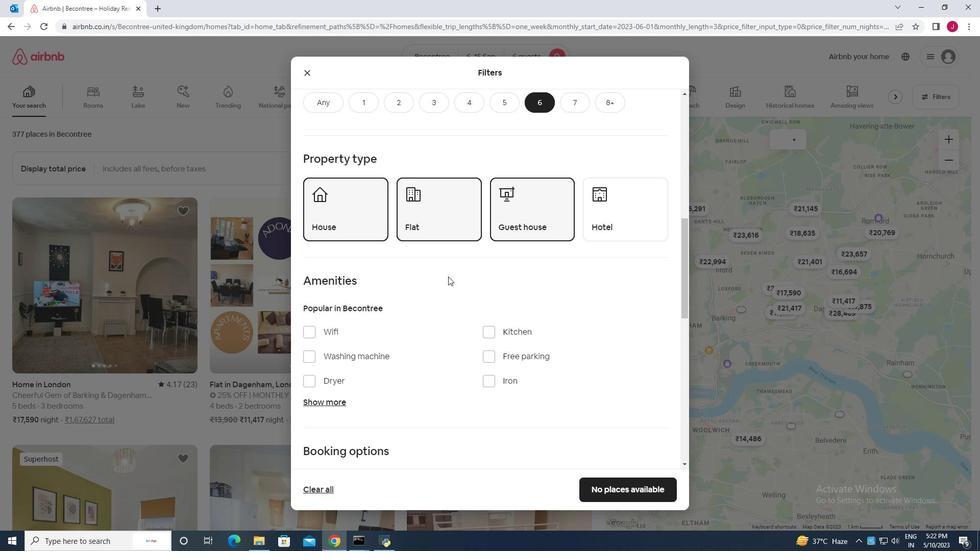 
Action: Mouse moved to (309, 231)
Screenshot: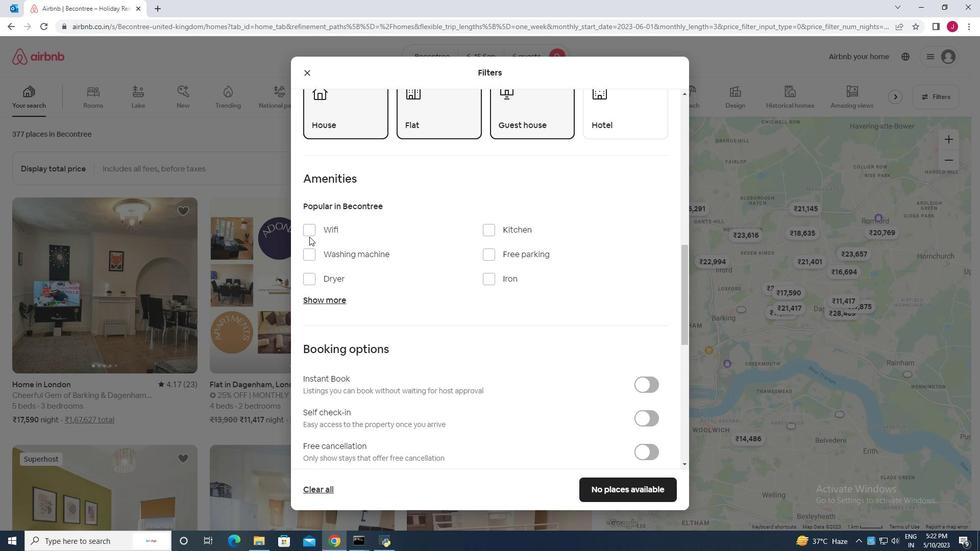 
Action: Mouse pressed left at (309, 231)
Screenshot: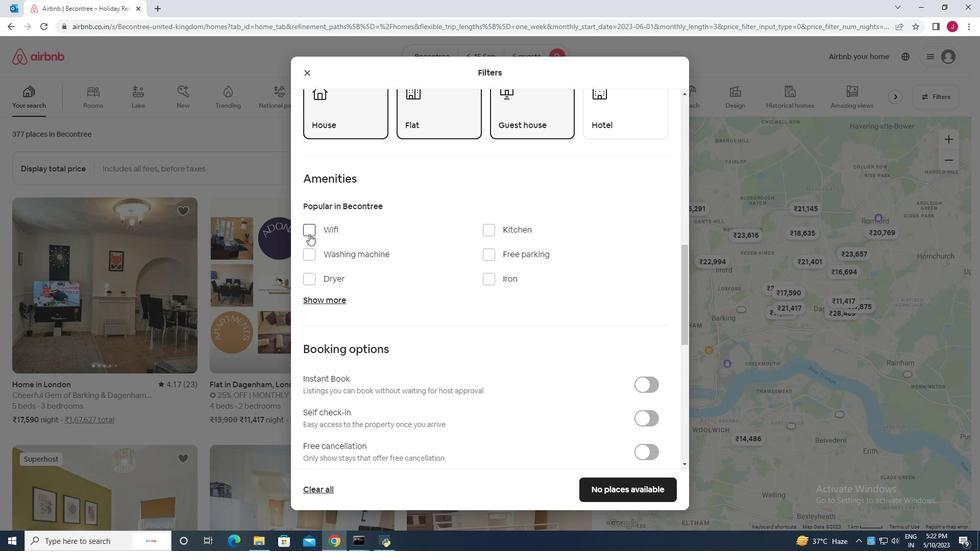 
Action: Mouse moved to (325, 299)
Screenshot: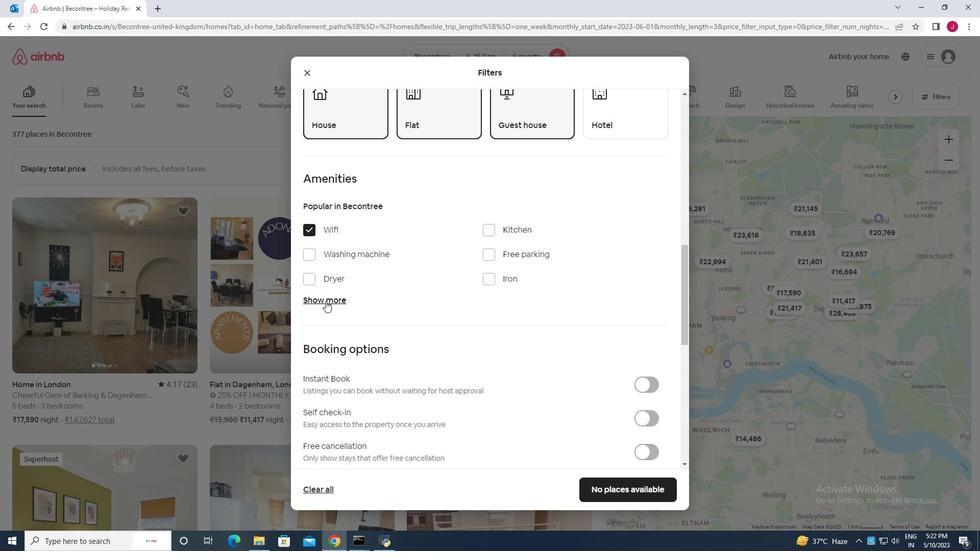 
Action: Mouse pressed left at (325, 299)
Screenshot: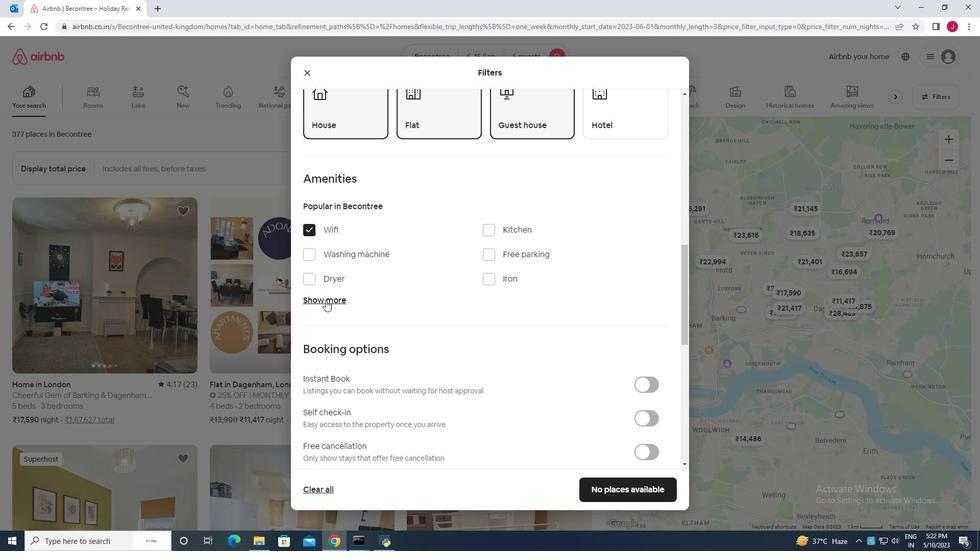 
Action: Mouse moved to (491, 363)
Screenshot: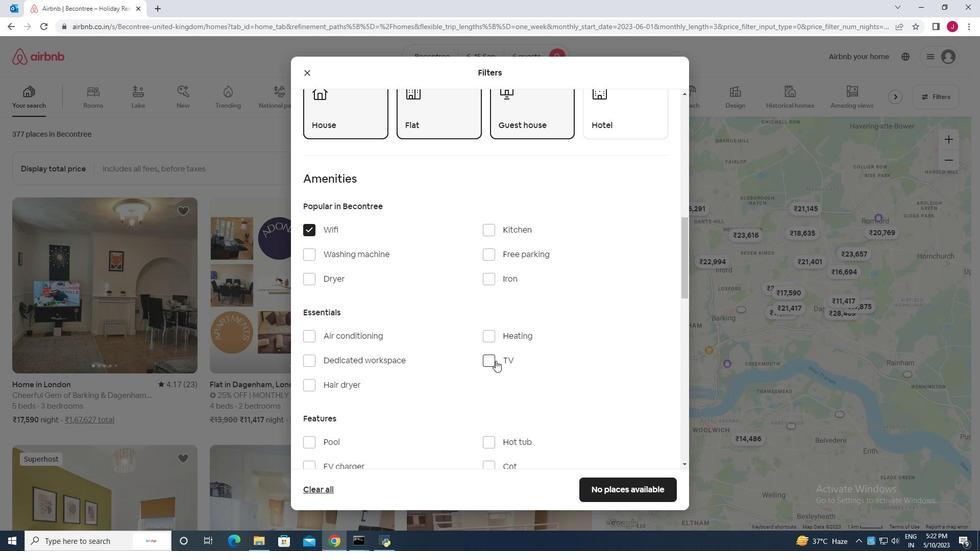 
Action: Mouse pressed left at (491, 363)
Screenshot: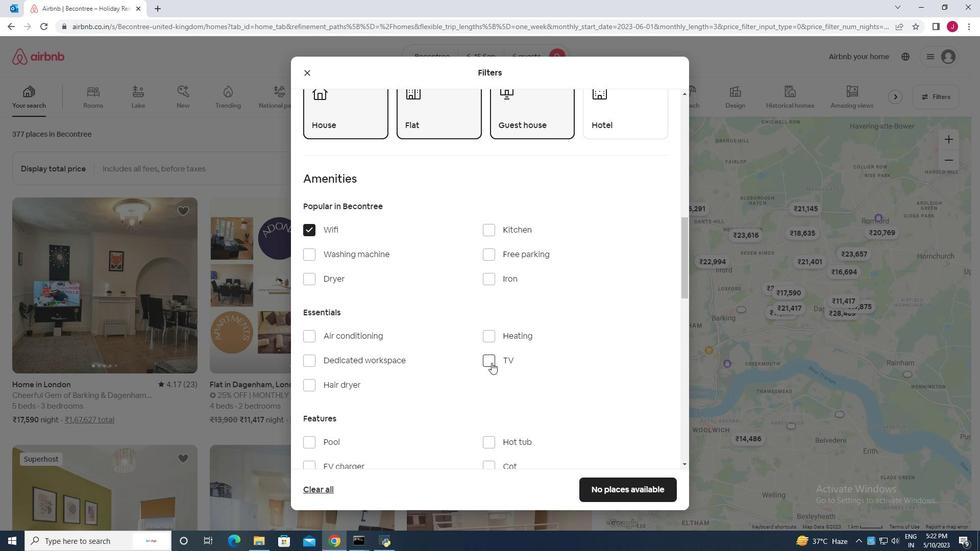 
Action: Mouse moved to (448, 340)
Screenshot: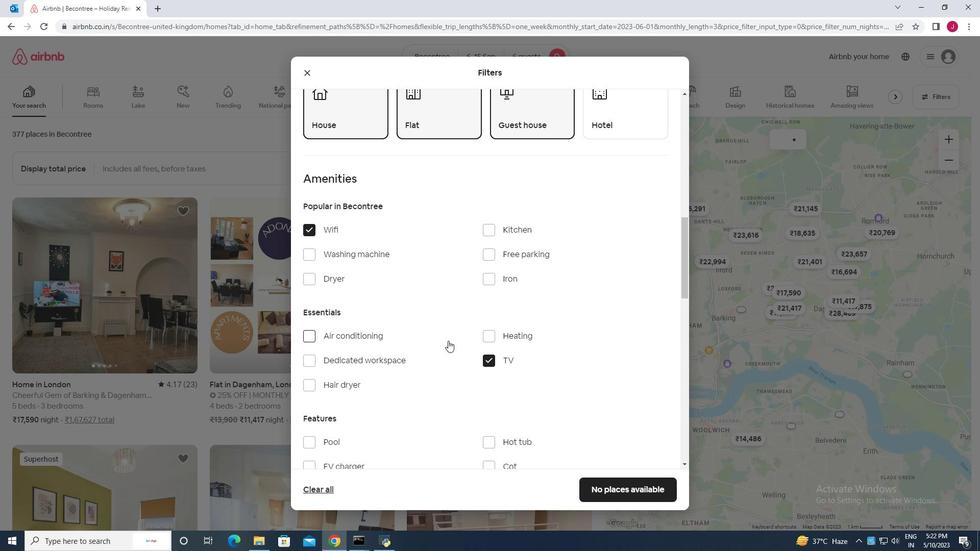 
Action: Mouse scrolled (448, 340) with delta (0, 0)
Screenshot: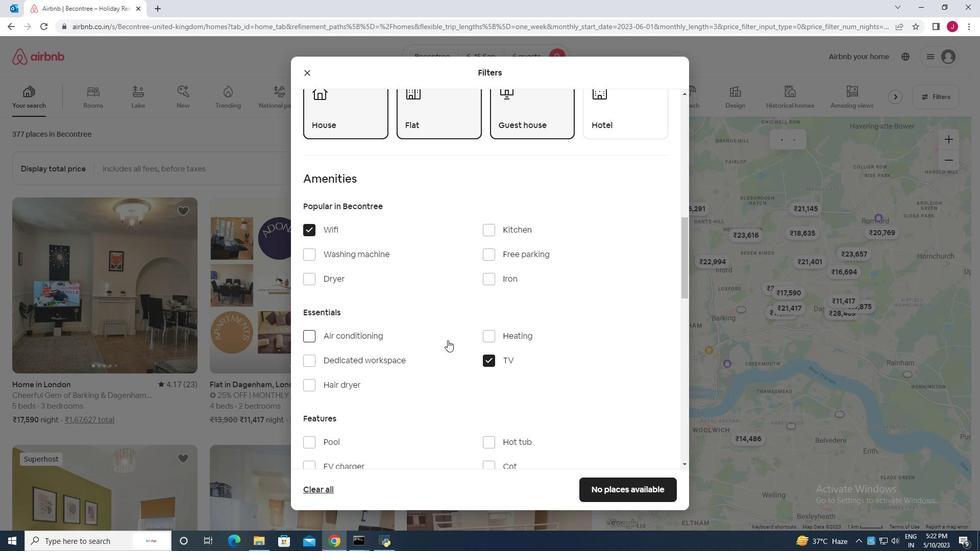 
Action: Mouse moved to (489, 201)
Screenshot: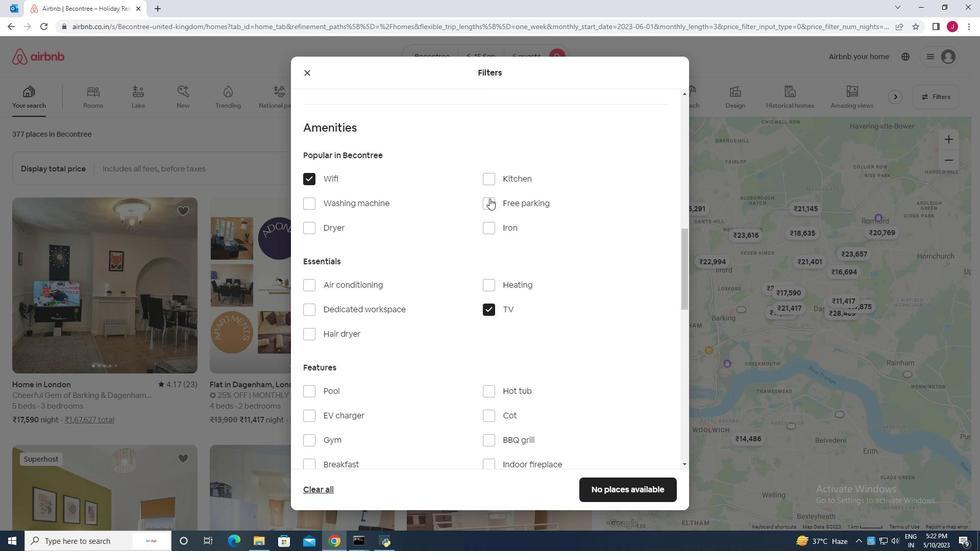 
Action: Mouse pressed left at (489, 201)
Screenshot: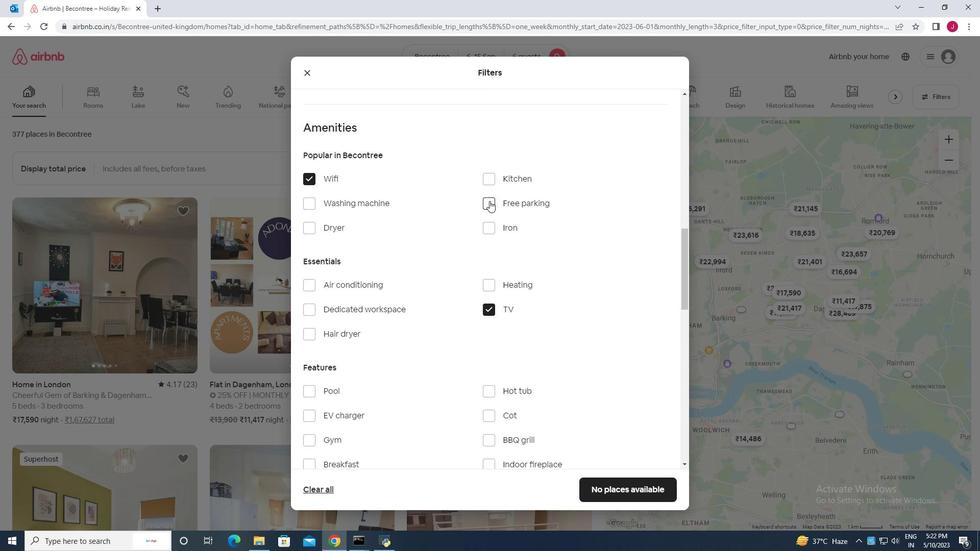 
Action: Mouse moved to (436, 239)
Screenshot: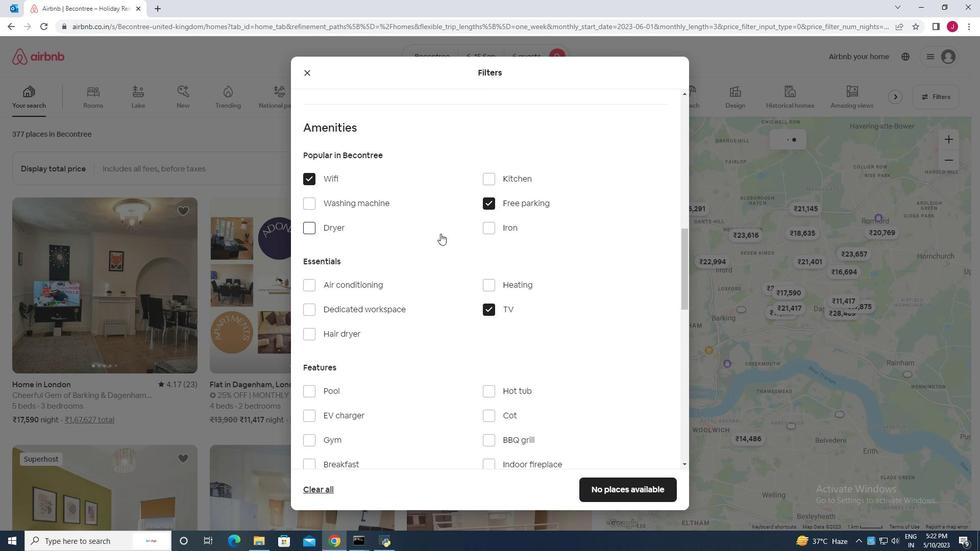 
Action: Mouse scrolled (436, 238) with delta (0, 0)
Screenshot: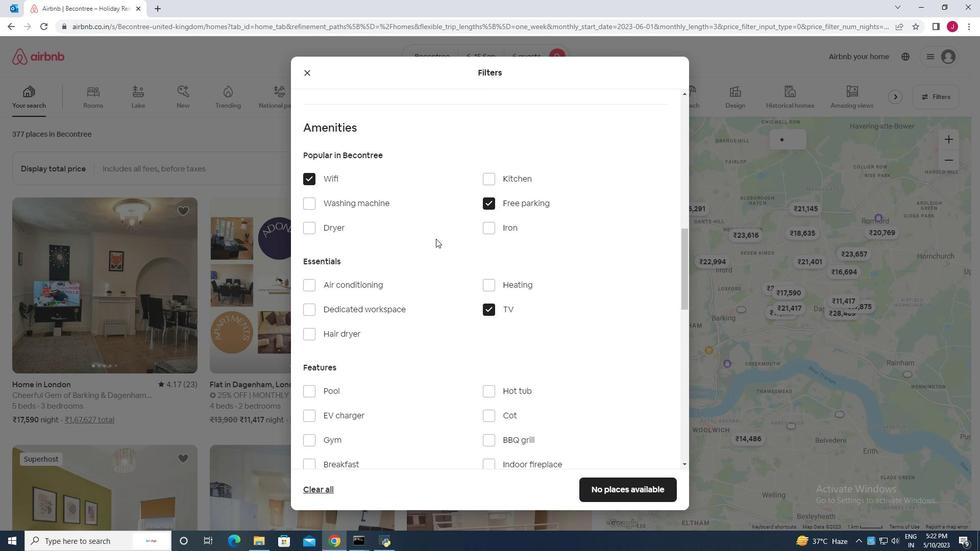 
Action: Mouse scrolled (436, 238) with delta (0, 0)
Screenshot: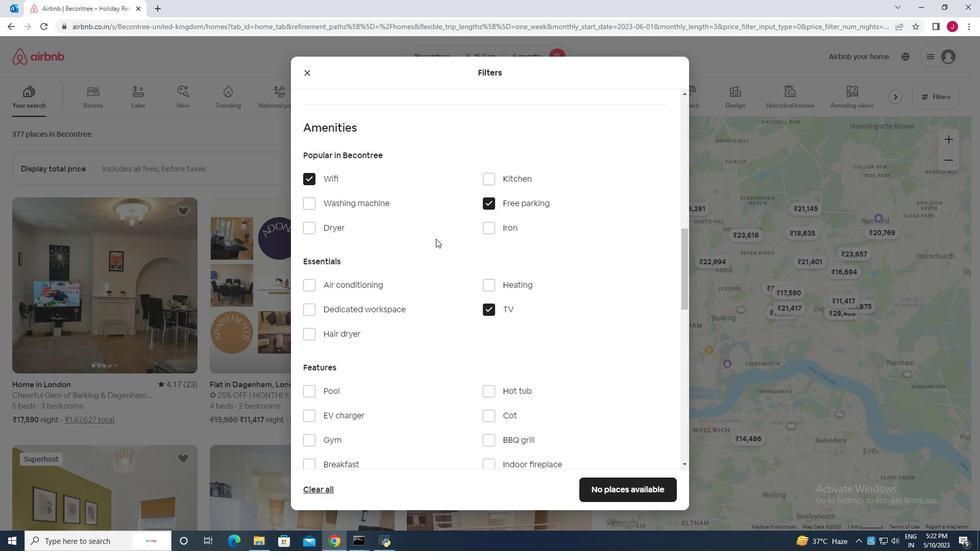 
Action: Mouse scrolled (436, 238) with delta (0, 0)
Screenshot: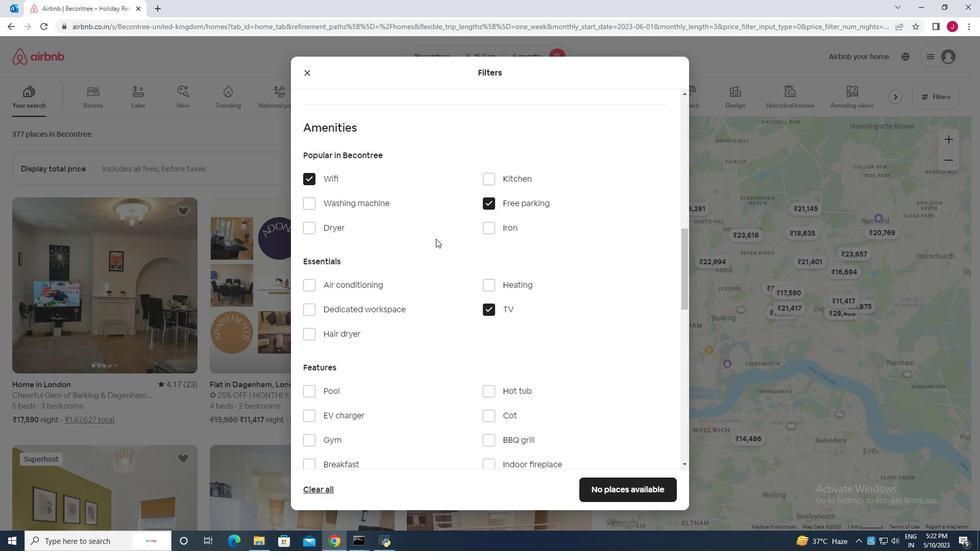 
Action: Mouse scrolled (436, 238) with delta (0, 0)
Screenshot: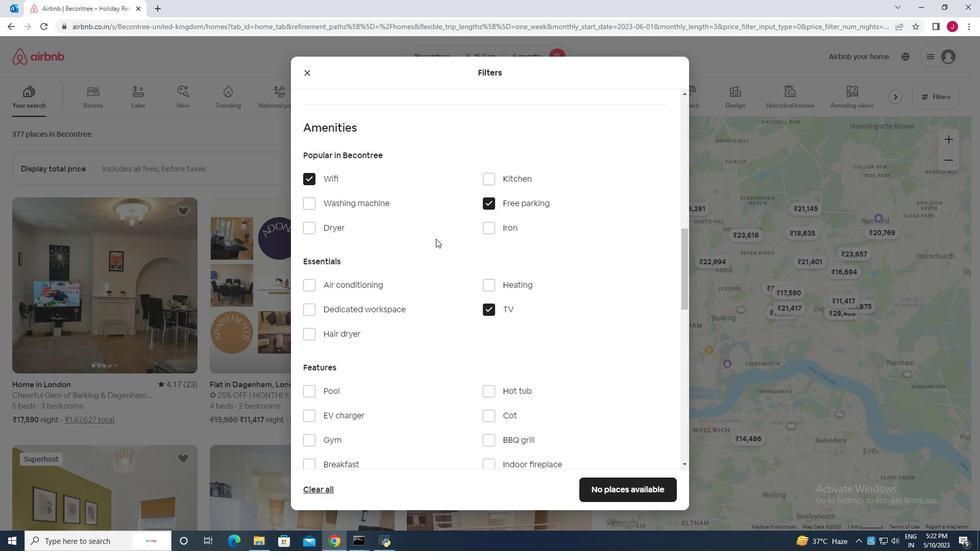 
Action: Mouse moved to (311, 237)
Screenshot: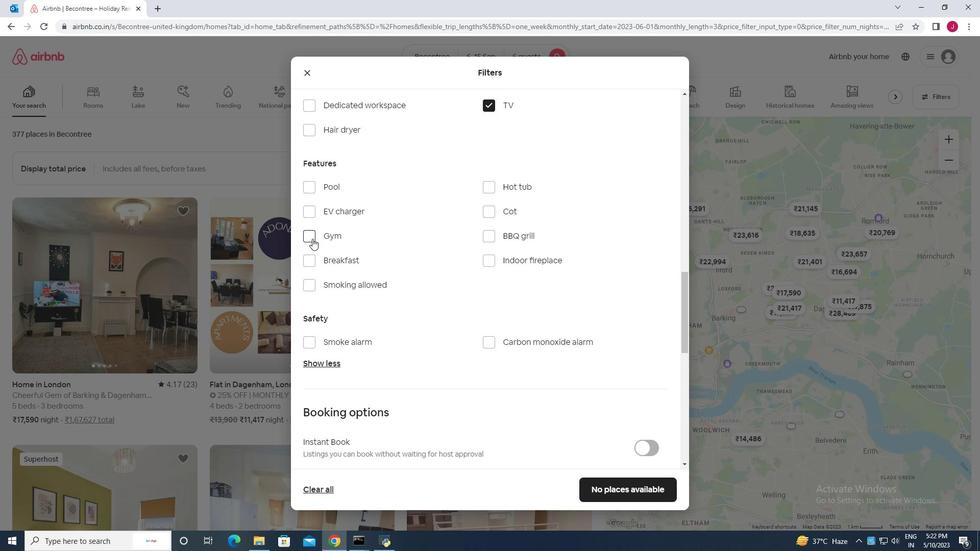 
Action: Mouse pressed left at (311, 237)
Screenshot: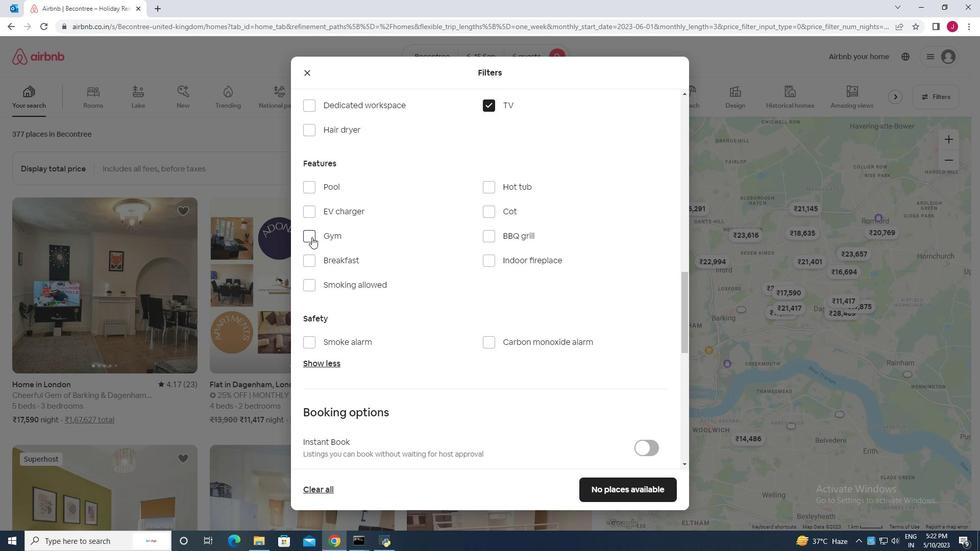 
Action: Mouse moved to (309, 261)
Screenshot: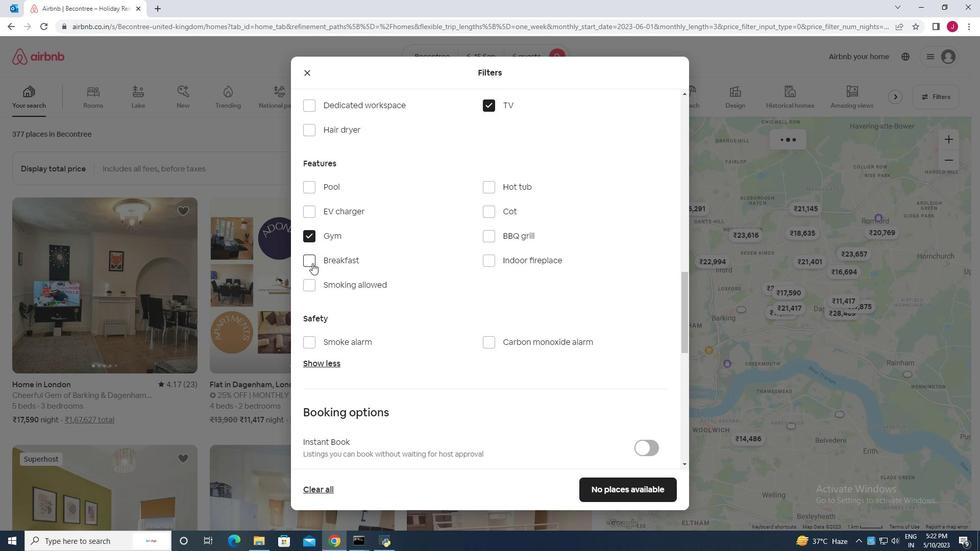 
Action: Mouse pressed left at (309, 261)
Screenshot: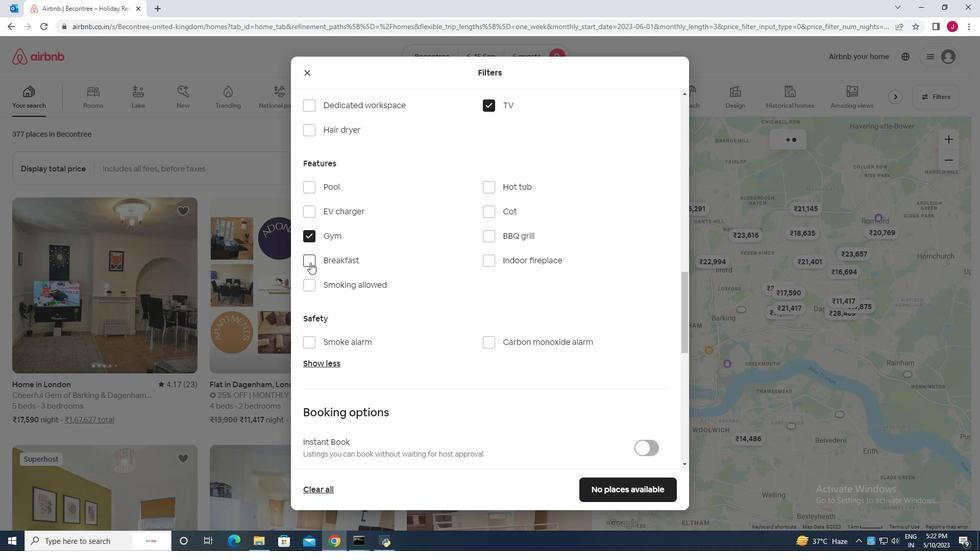 
Action: Mouse moved to (468, 265)
Screenshot: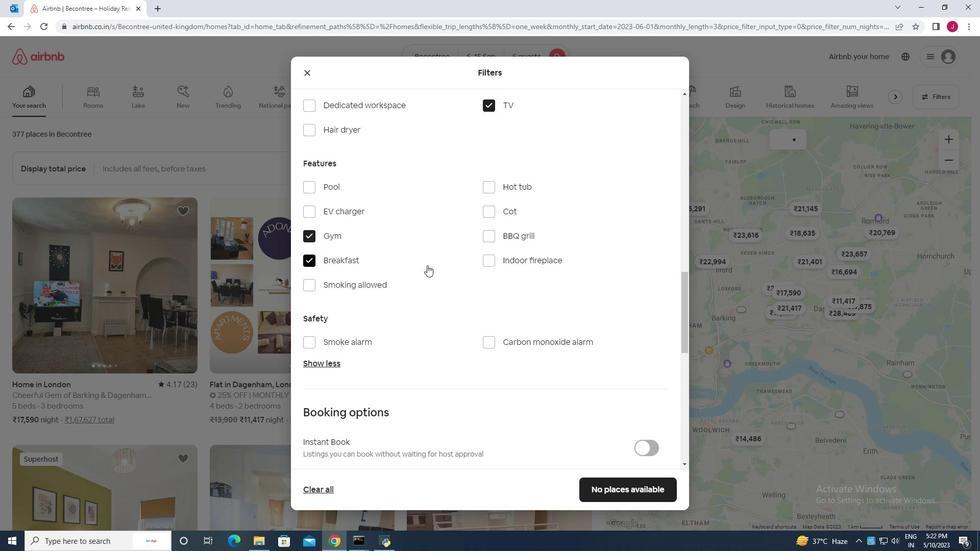
Action: Mouse scrolled (468, 266) with delta (0, 0)
Screenshot: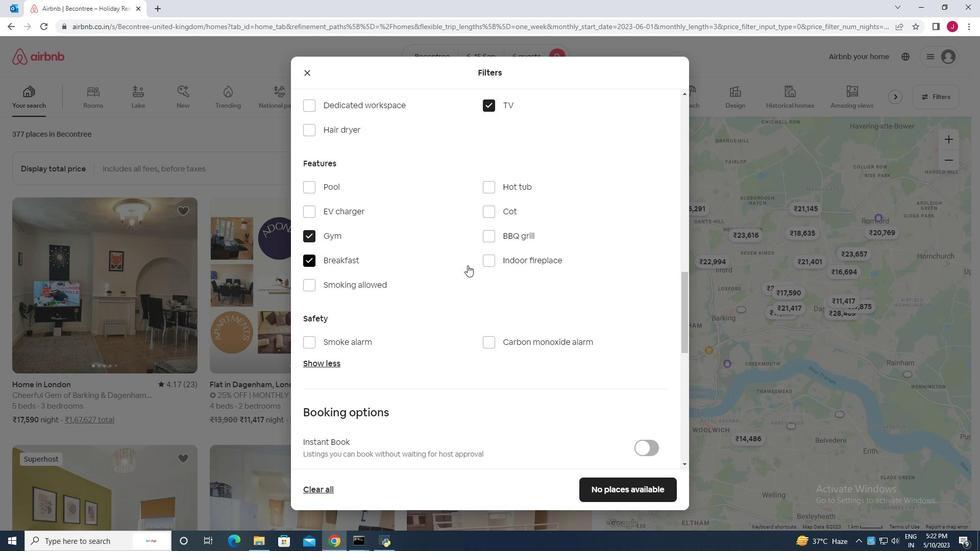 
Action: Mouse scrolled (468, 266) with delta (0, 0)
Screenshot: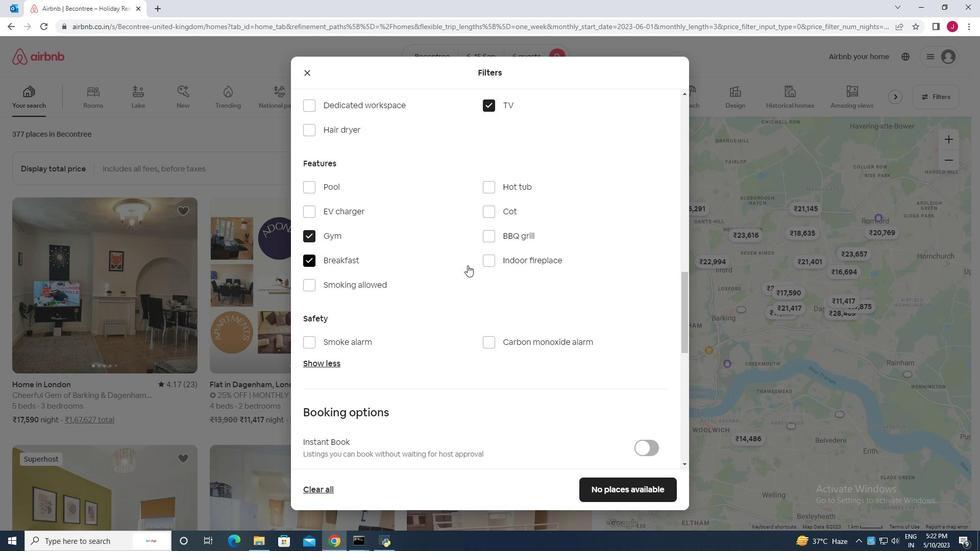 
Action: Mouse scrolled (468, 266) with delta (0, 0)
Screenshot: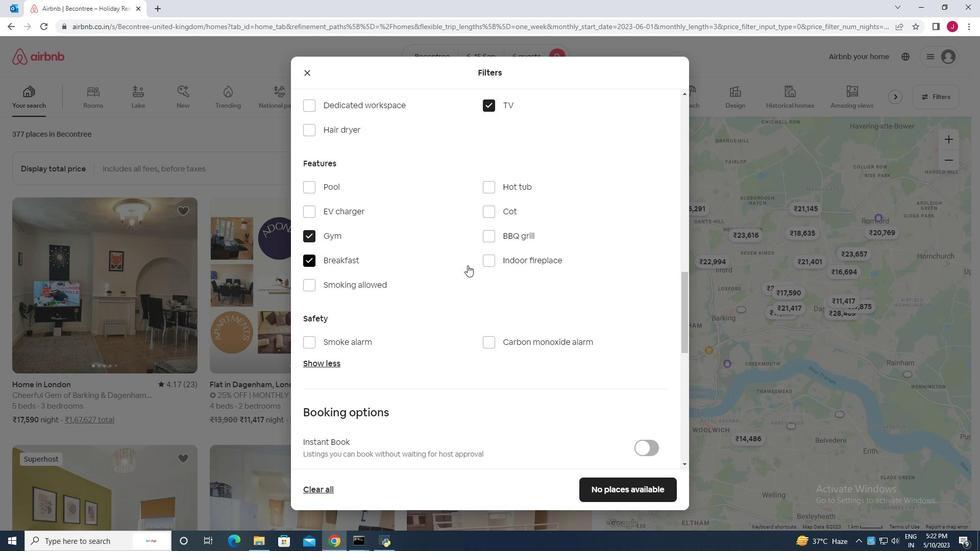 
Action: Mouse scrolled (468, 266) with delta (0, 0)
Screenshot: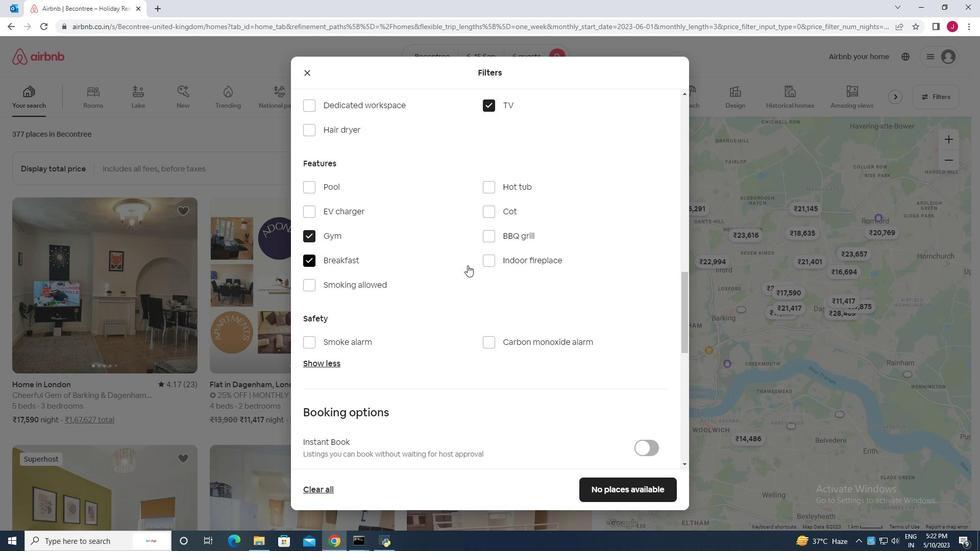 
Action: Mouse scrolled (468, 265) with delta (0, 0)
Screenshot: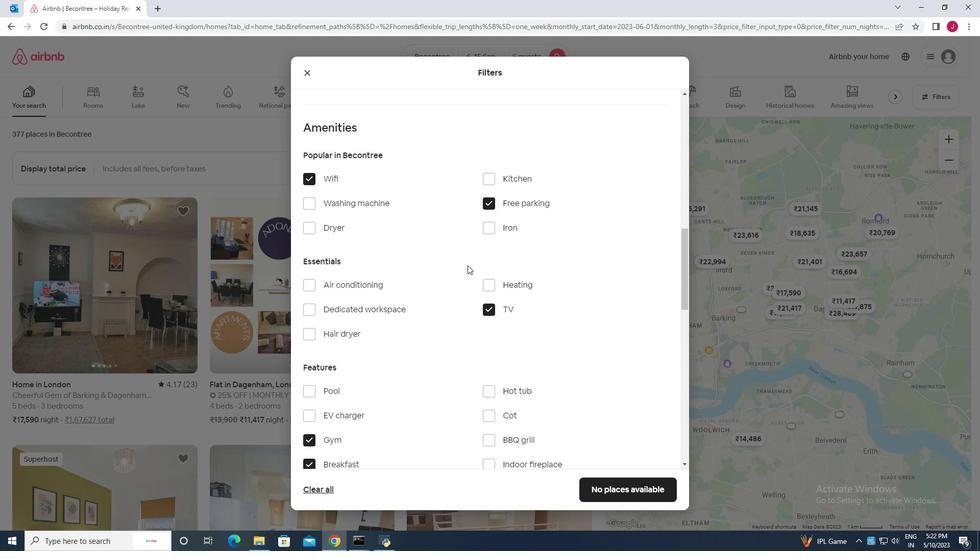 
Action: Mouse scrolled (468, 265) with delta (0, 0)
Screenshot: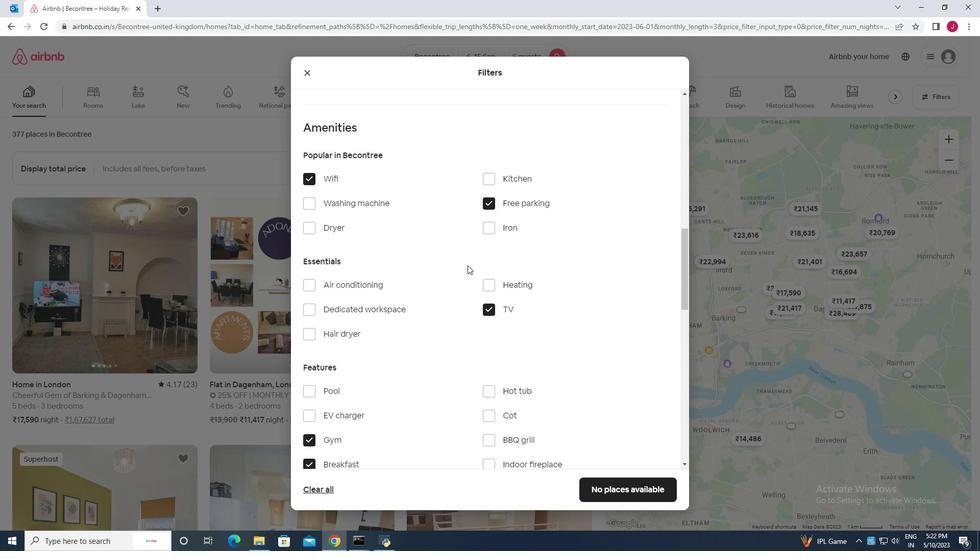 
Action: Mouse scrolled (468, 265) with delta (0, 0)
Screenshot: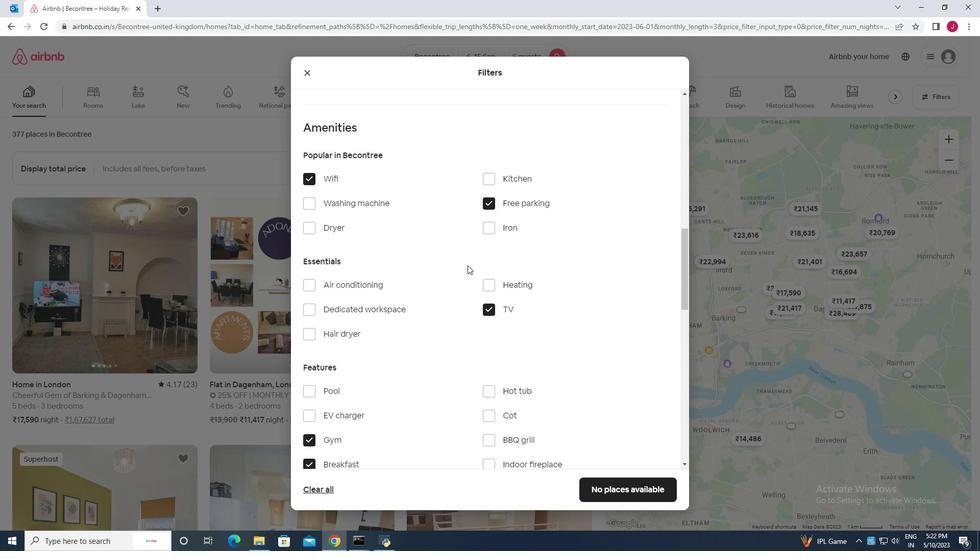 
Action: Mouse scrolled (468, 265) with delta (0, 0)
Screenshot: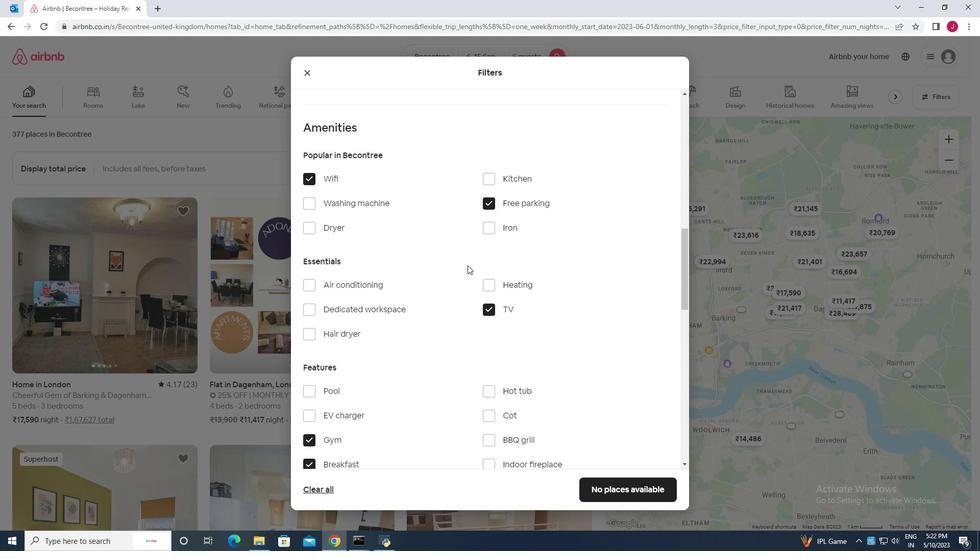 
Action: Mouse scrolled (468, 265) with delta (0, 0)
Screenshot: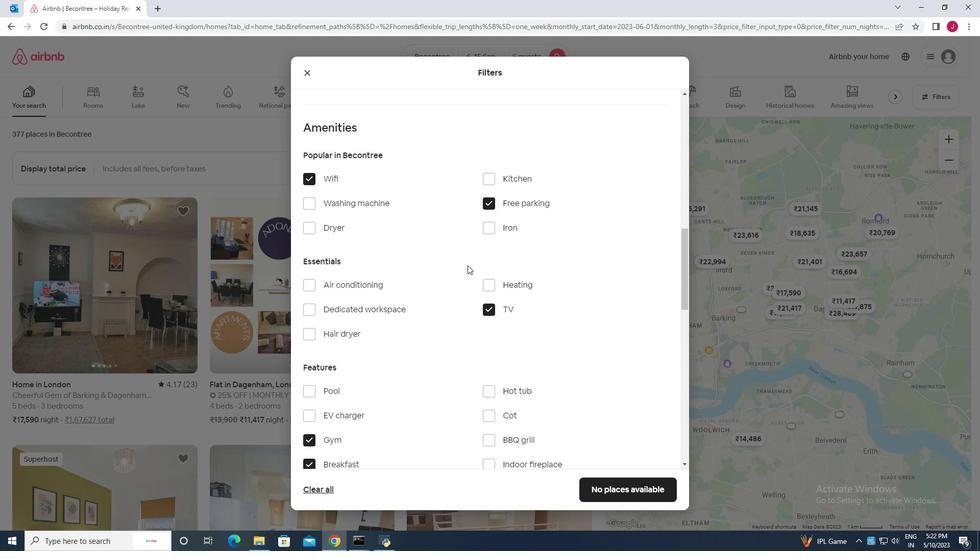 
Action: Mouse scrolled (468, 265) with delta (0, 0)
Screenshot: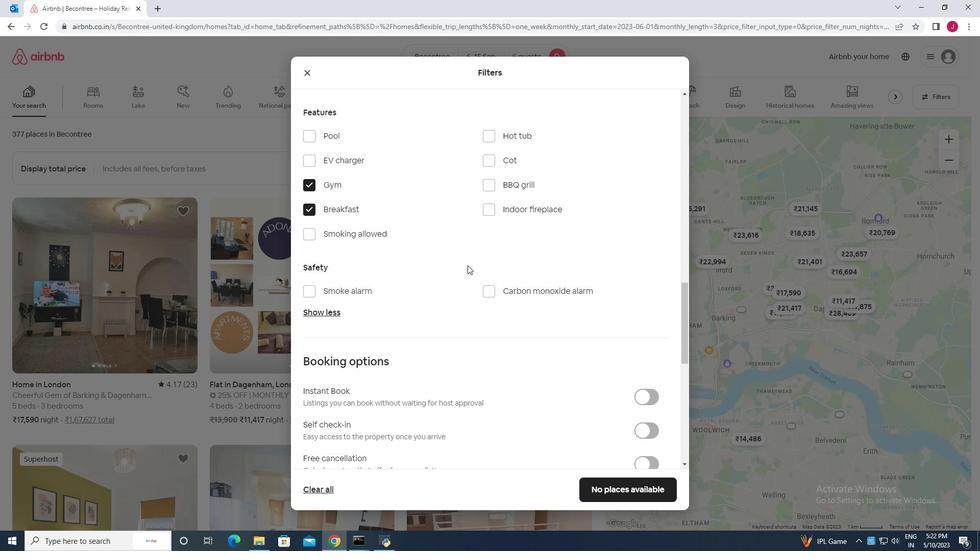 
Action: Mouse scrolled (468, 265) with delta (0, 0)
Screenshot: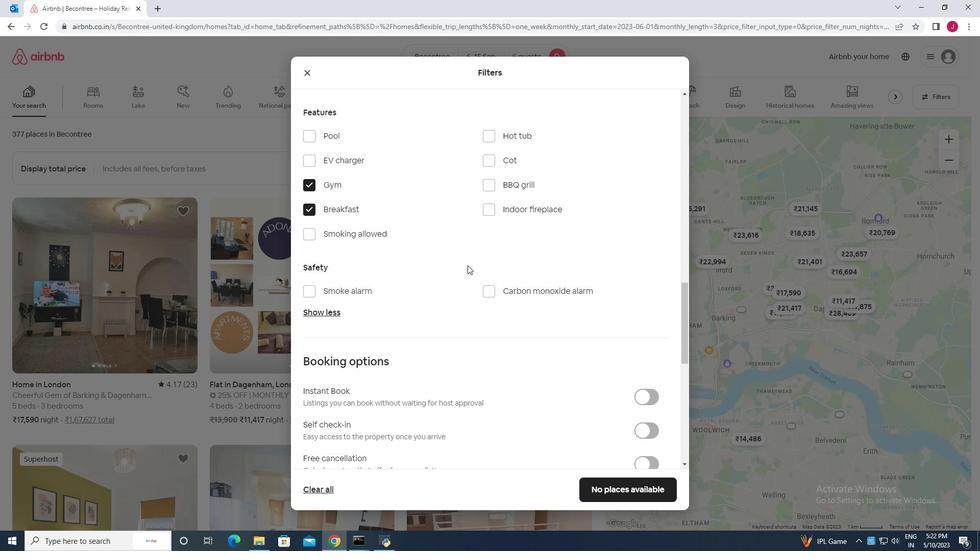 
Action: Mouse moved to (647, 327)
Screenshot: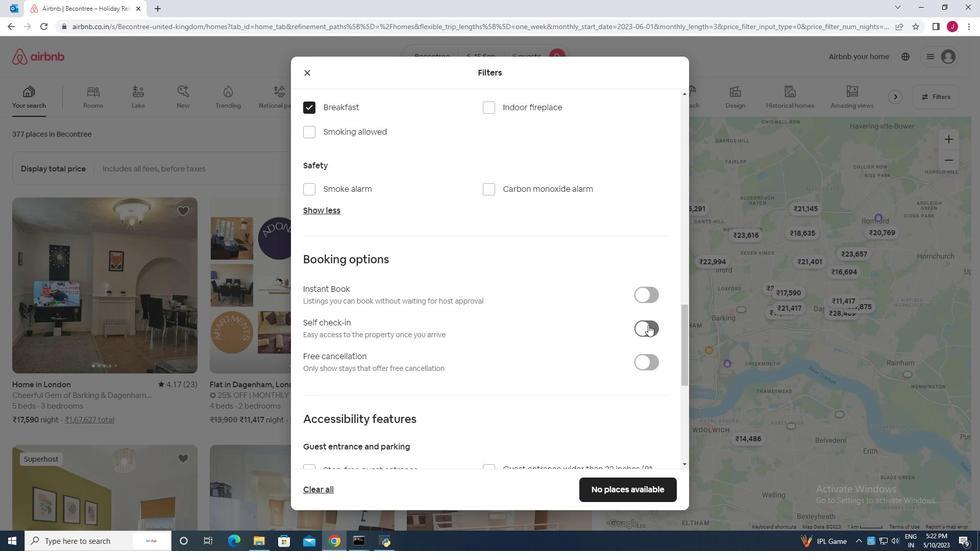 
Action: Mouse pressed left at (647, 327)
Screenshot: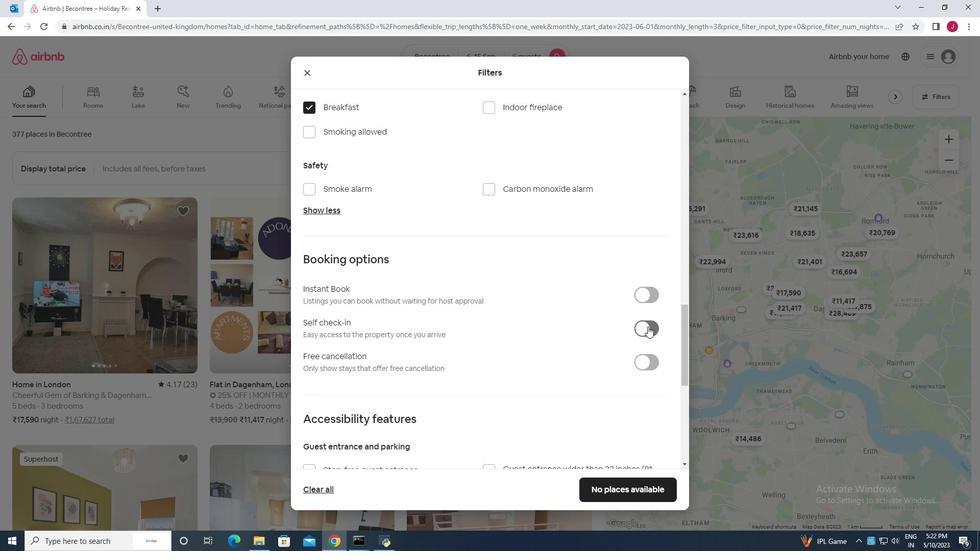 
Action: Mouse moved to (515, 296)
Screenshot: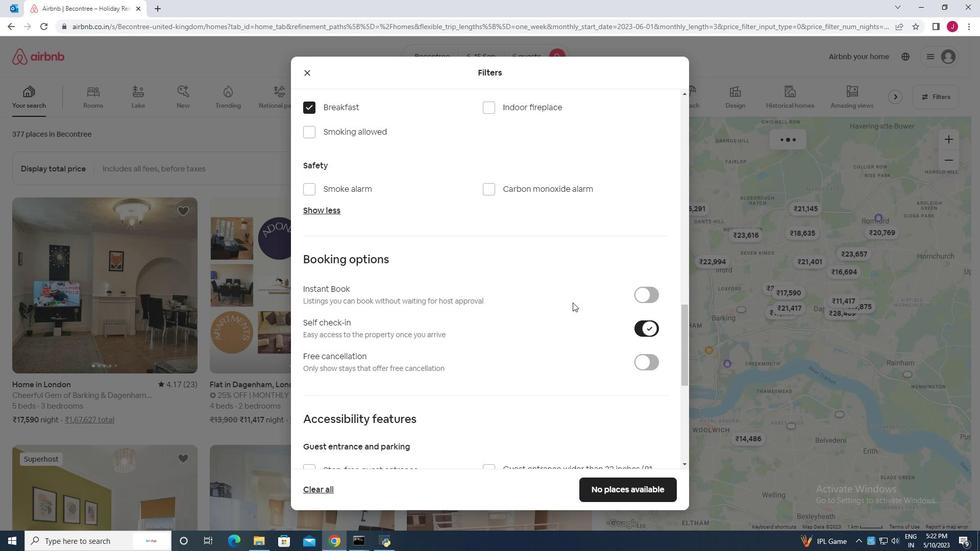 
Action: Mouse scrolled (515, 295) with delta (0, 0)
Screenshot: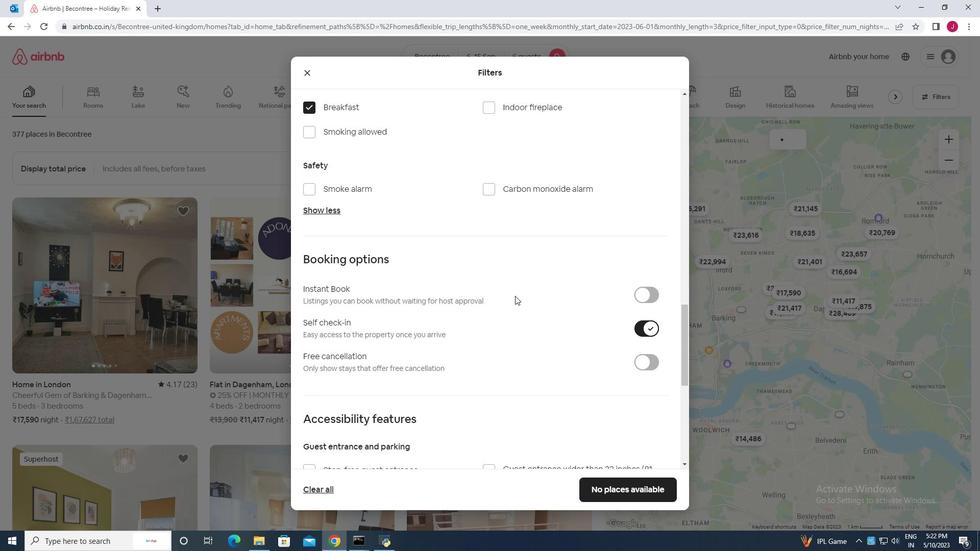 
Action: Mouse scrolled (515, 295) with delta (0, 0)
Screenshot: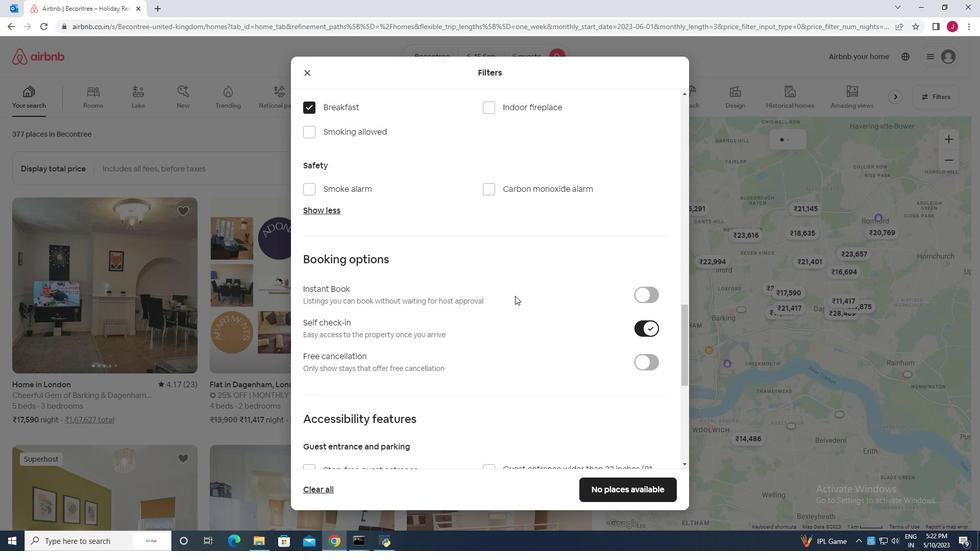 
Action: Mouse scrolled (515, 295) with delta (0, 0)
Screenshot: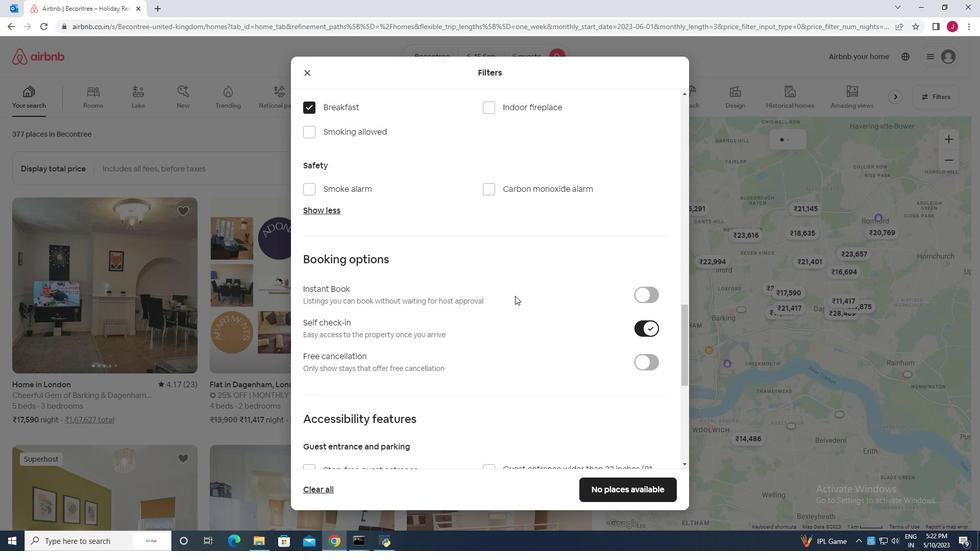
Action: Mouse scrolled (515, 295) with delta (0, 0)
Screenshot: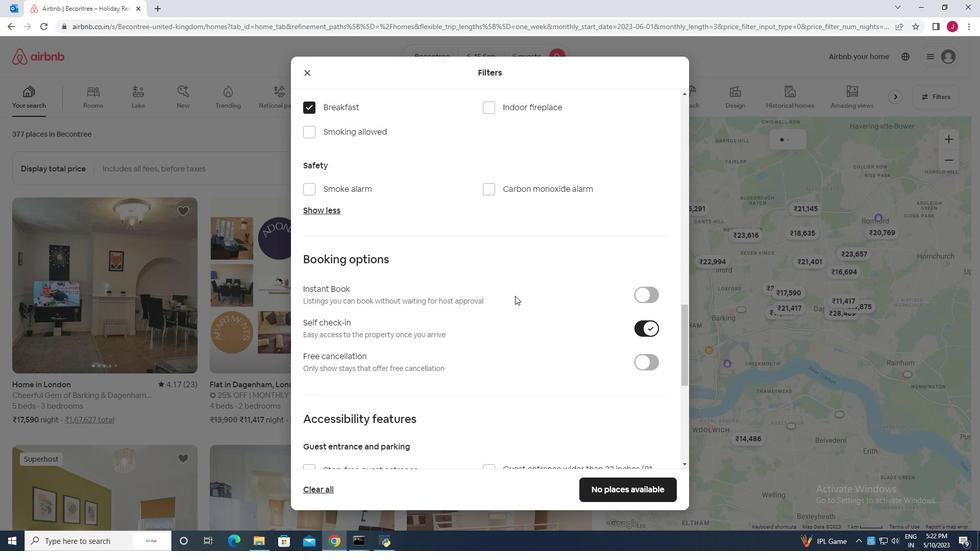 
Action: Mouse scrolled (515, 295) with delta (0, 0)
Screenshot: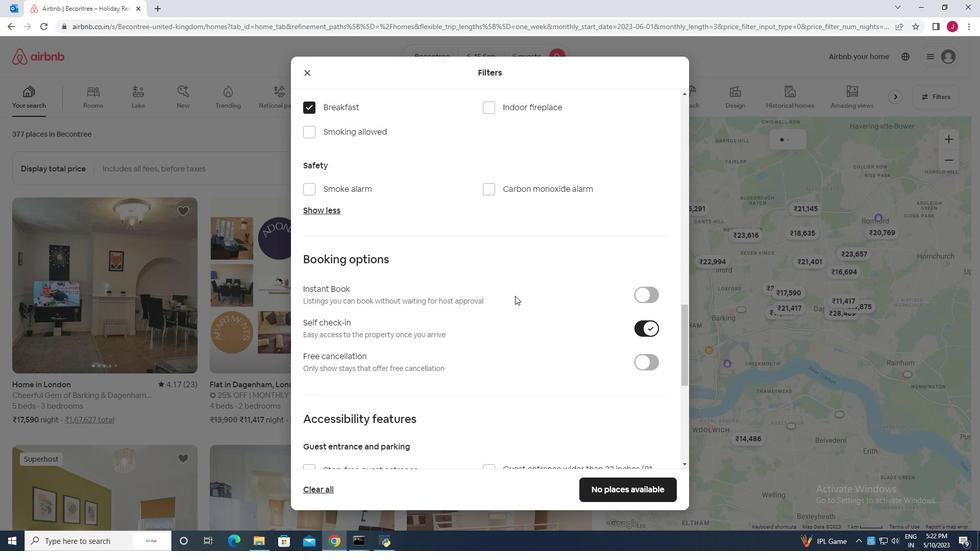 
Action: Mouse scrolled (515, 295) with delta (0, 0)
Screenshot: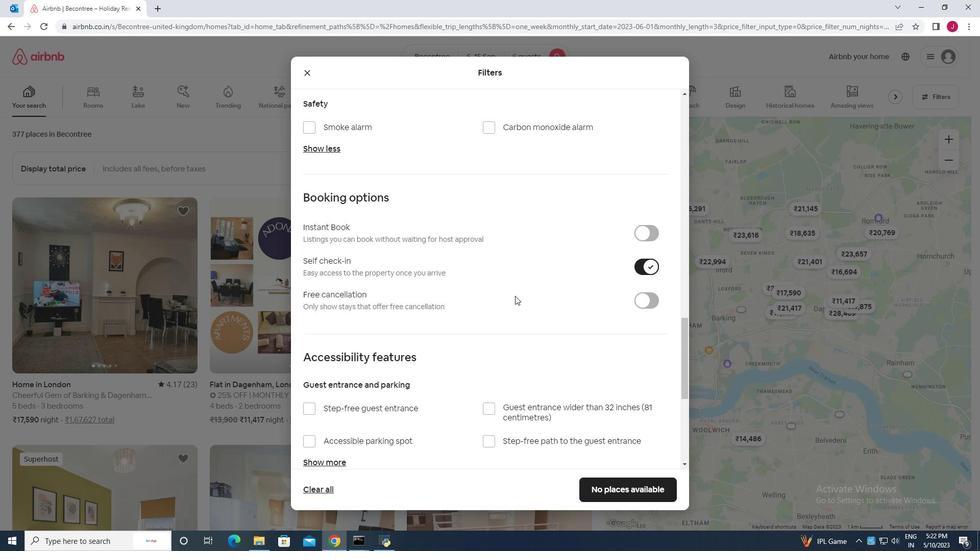 
Action: Mouse scrolled (515, 295) with delta (0, 0)
Screenshot: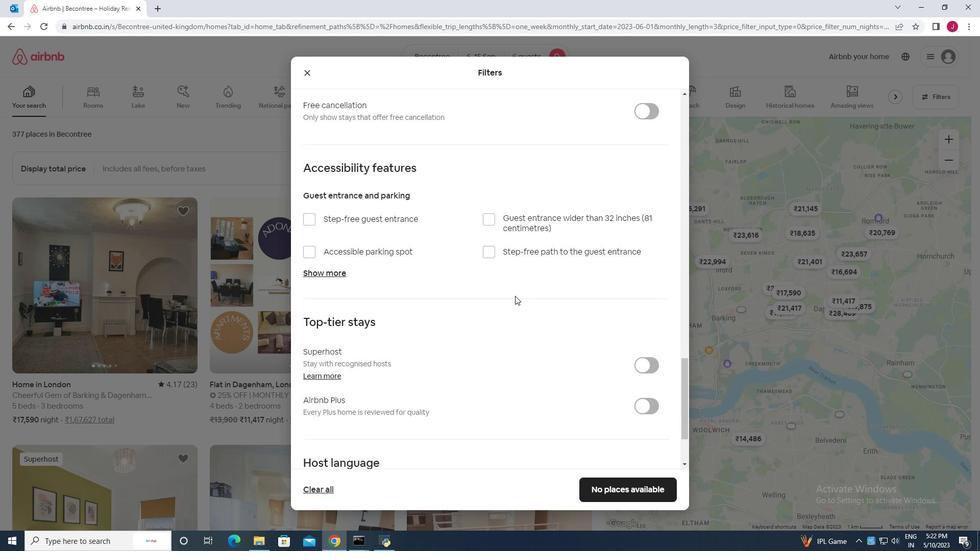 
Action: Mouse scrolled (515, 295) with delta (0, 0)
Screenshot: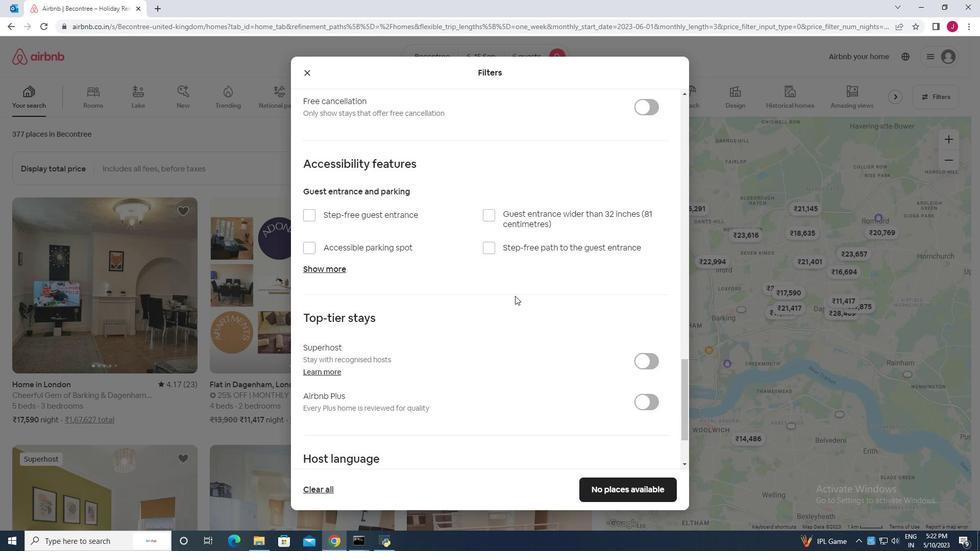 
Action: Mouse scrolled (515, 295) with delta (0, 0)
Screenshot: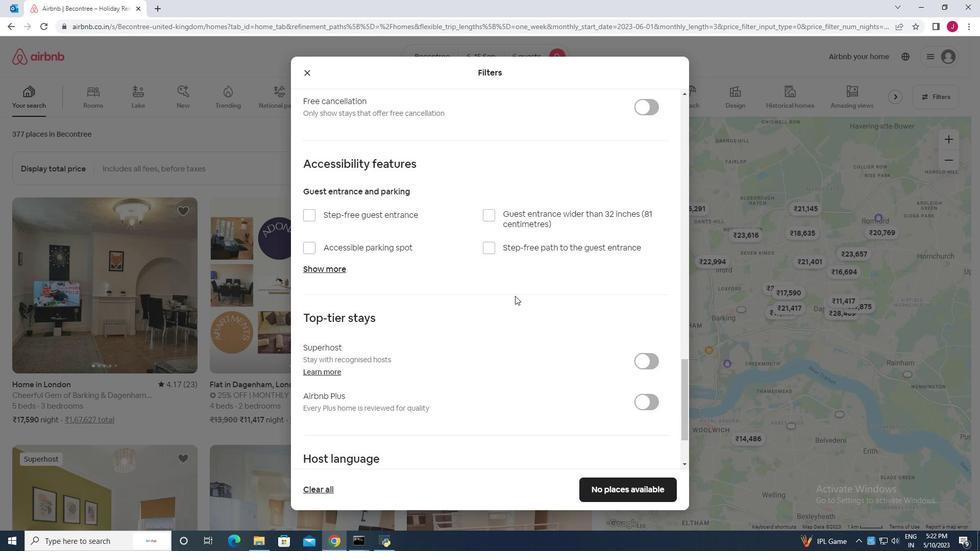 
Action: Mouse scrolled (515, 295) with delta (0, 0)
Screenshot: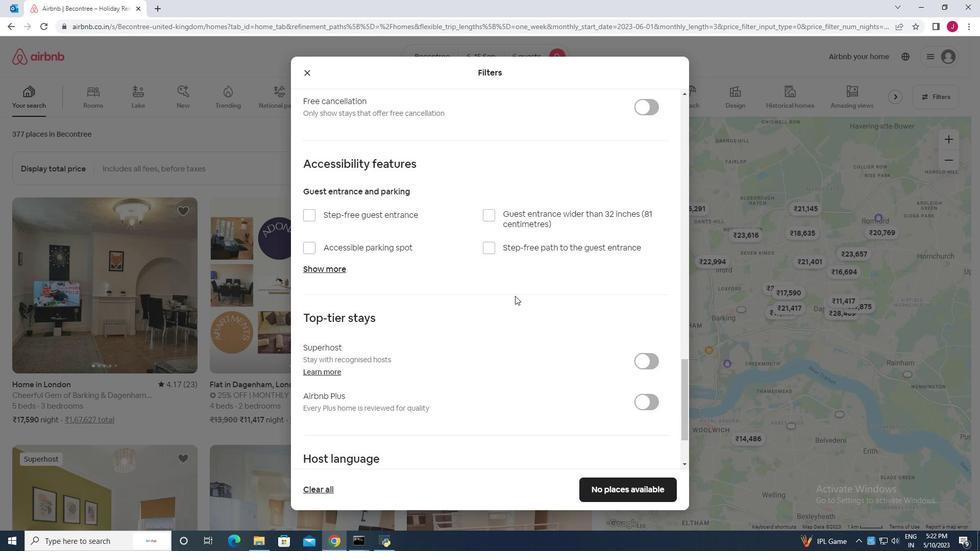 
Action: Mouse scrolled (515, 295) with delta (0, 0)
Screenshot: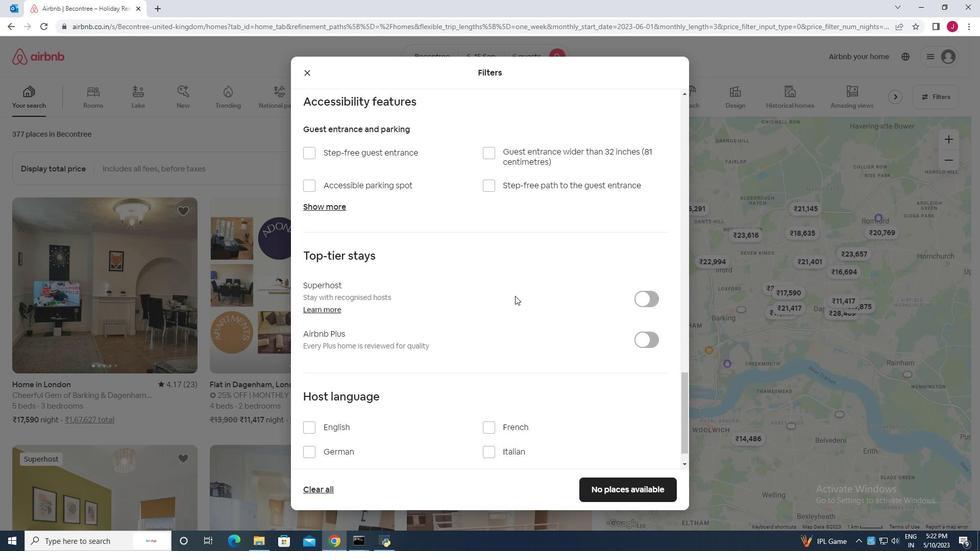 
Action: Mouse scrolled (515, 295) with delta (0, 0)
Screenshot: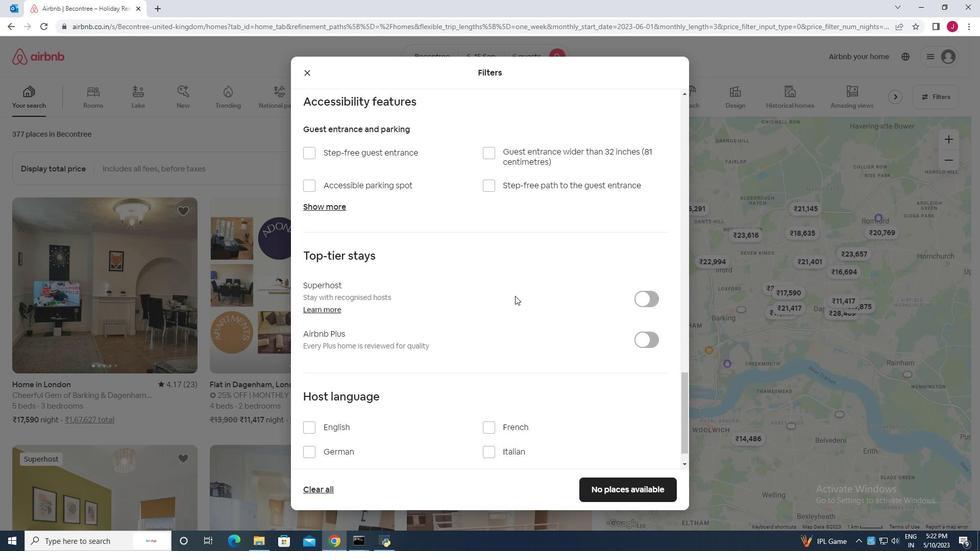 
Action: Mouse scrolled (515, 295) with delta (0, 0)
Screenshot: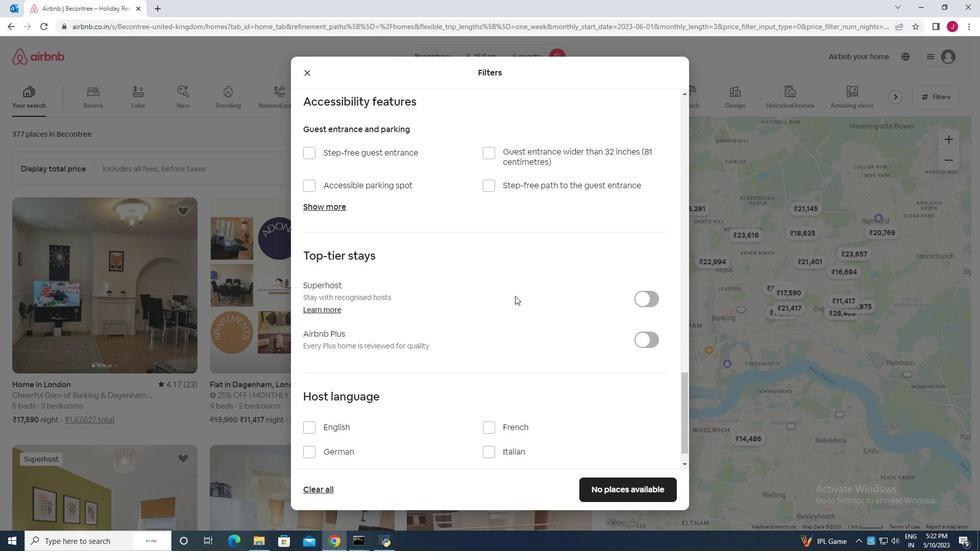 
Action: Mouse scrolled (515, 295) with delta (0, 0)
Screenshot: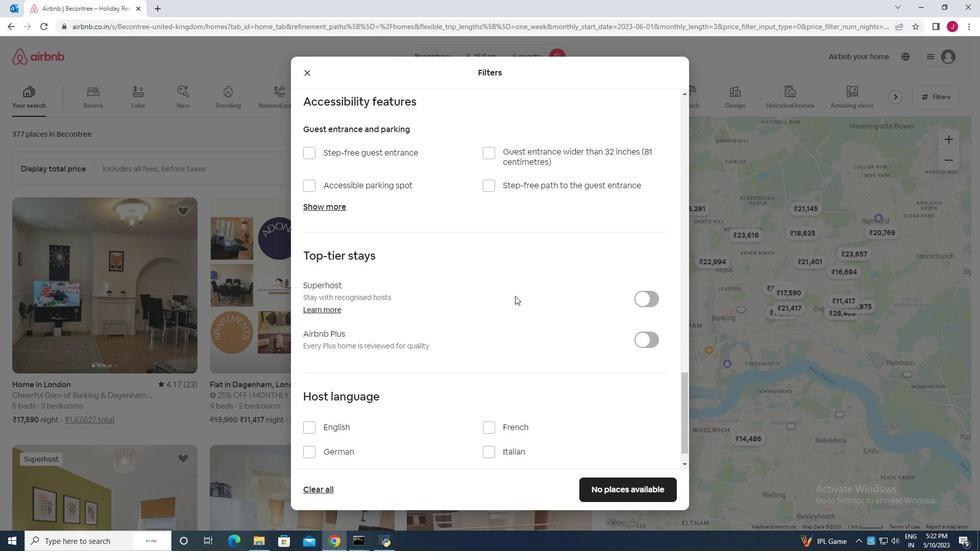 
Action: Mouse scrolled (515, 295) with delta (0, 0)
Screenshot: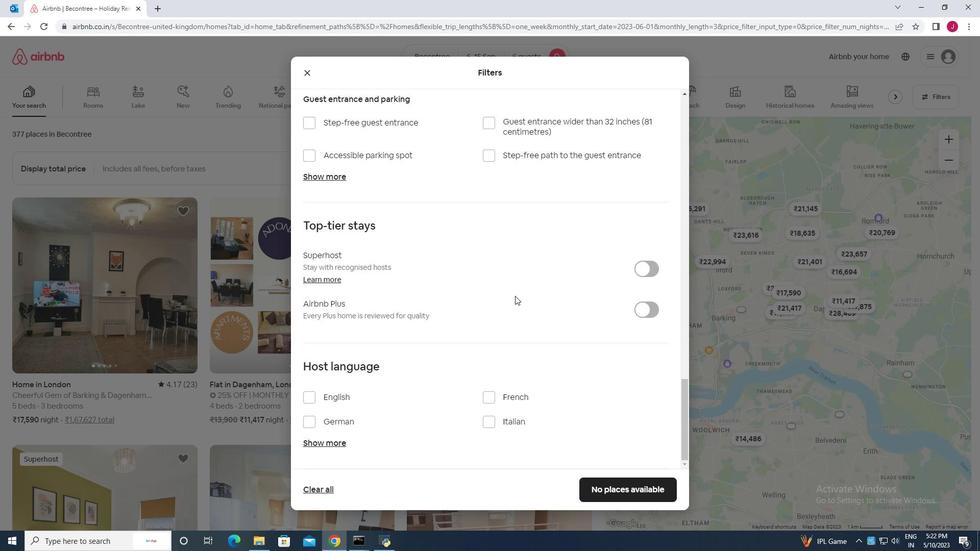 
Action: Mouse moved to (310, 393)
Screenshot: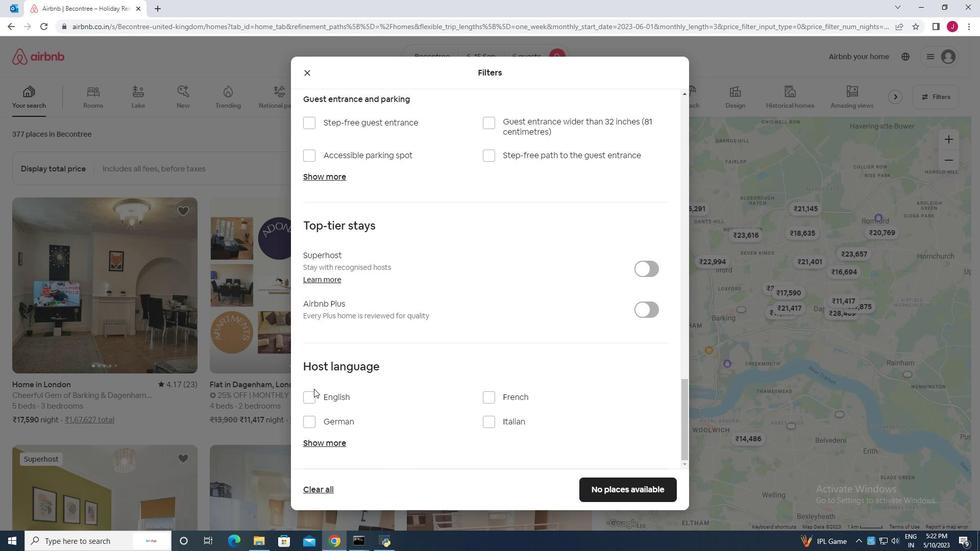 
Action: Mouse pressed left at (310, 393)
Screenshot: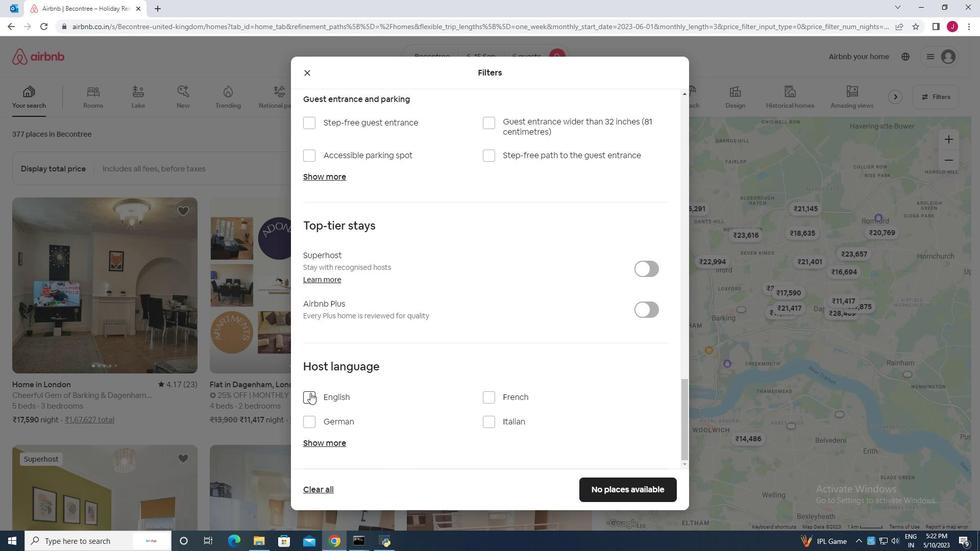 
Action: Mouse moved to (599, 492)
Screenshot: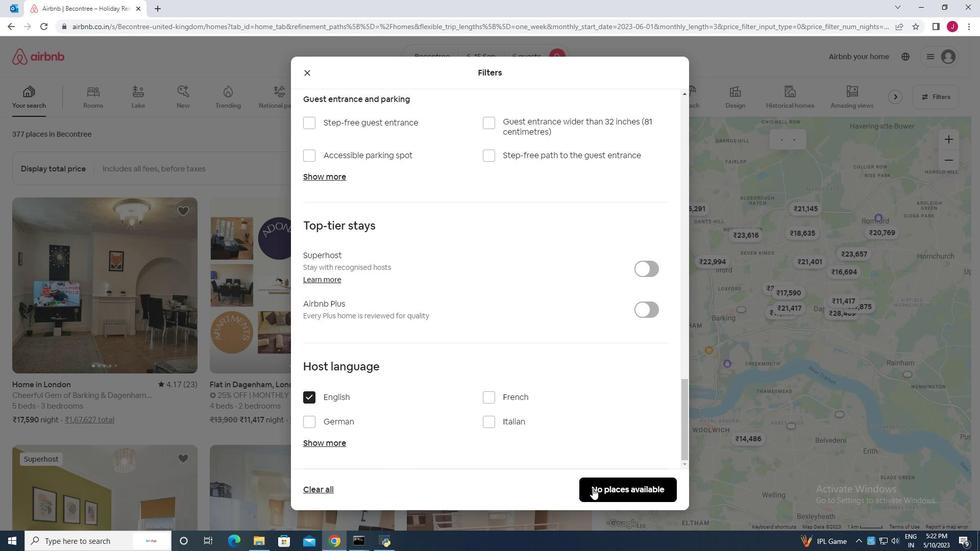 
Action: Mouse pressed left at (599, 492)
Screenshot: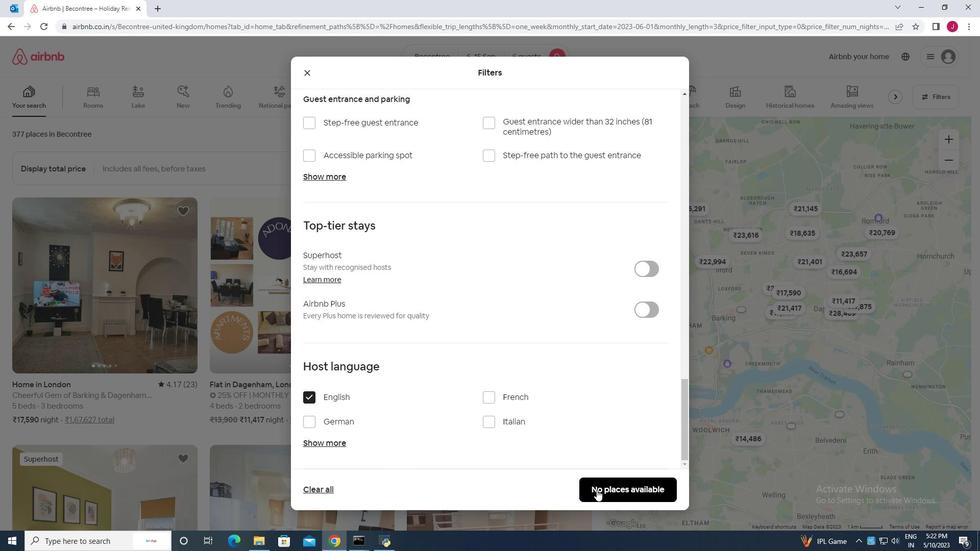 
Action: Mouse moved to (594, 486)
Screenshot: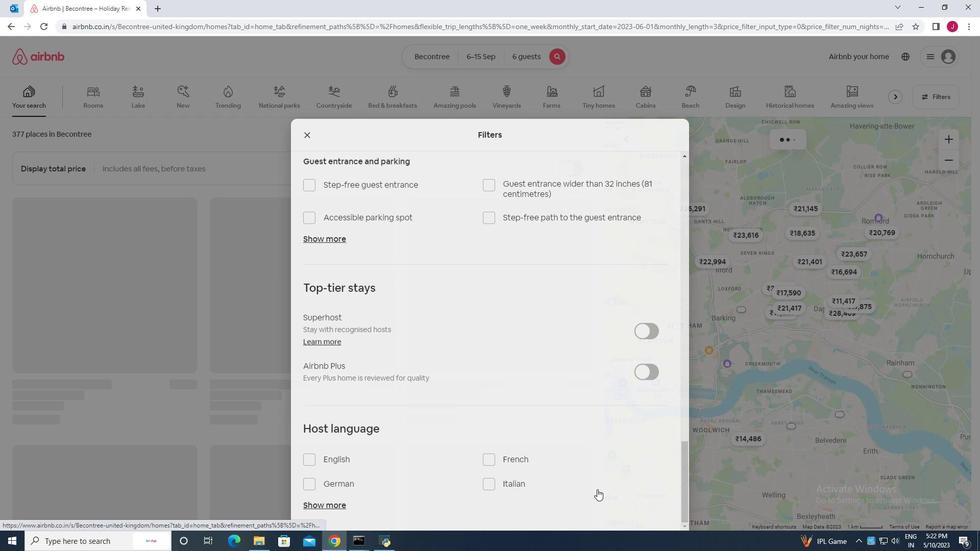 
